 Task: For heading Use Comic Sans MS with violet colour & bold.  font size for heading20,  'Change the font style of data to'EB Garamond and font size to 12,  Change the alignment of both headline & data to Align left In the sheet  auditingSalesByCountry
Action: Mouse moved to (73, 128)
Screenshot: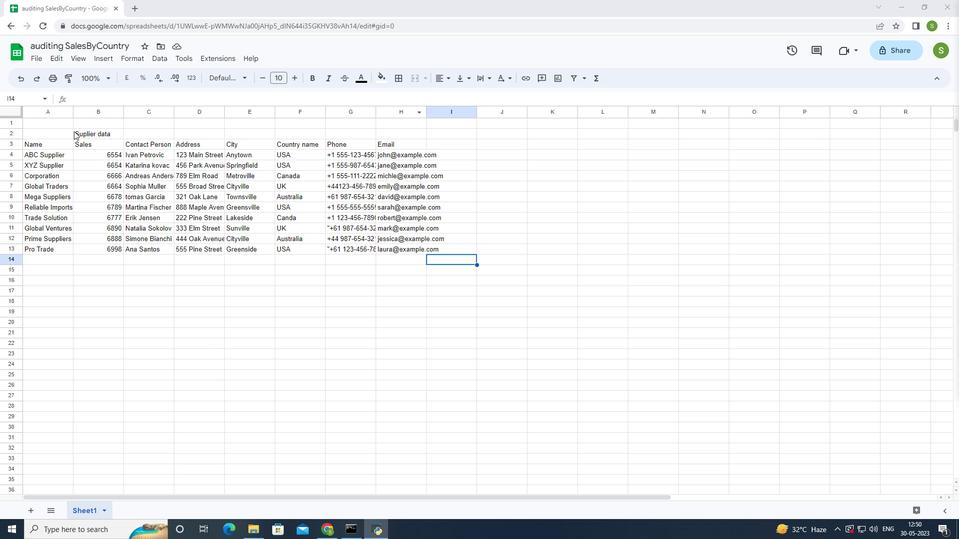 
Action: Mouse pressed left at (73, 128)
Screenshot: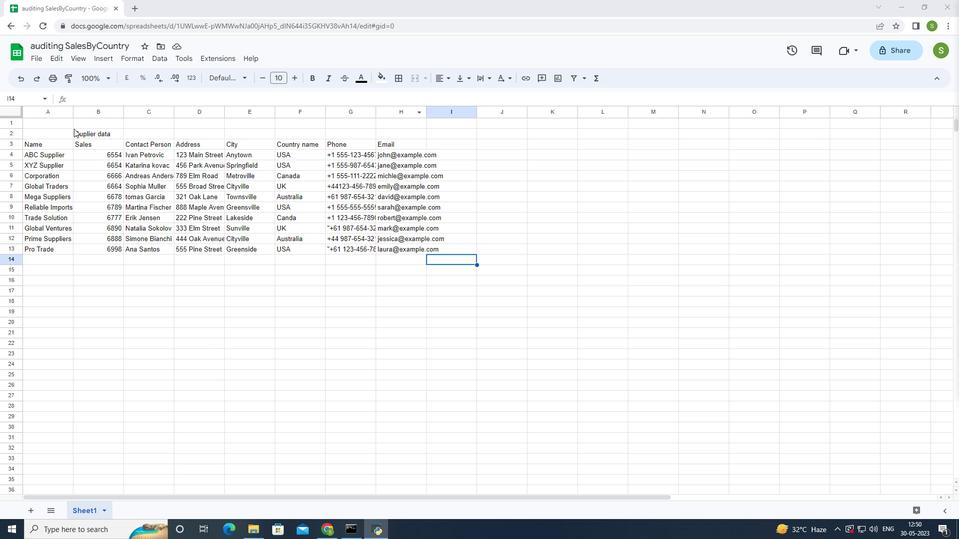 
Action: Mouse moved to (213, 76)
Screenshot: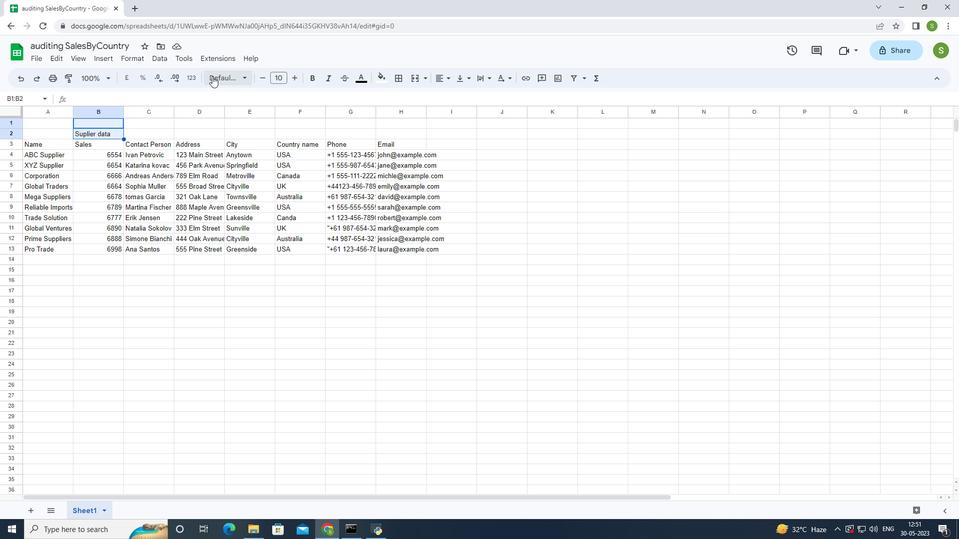 
Action: Mouse pressed left at (213, 76)
Screenshot: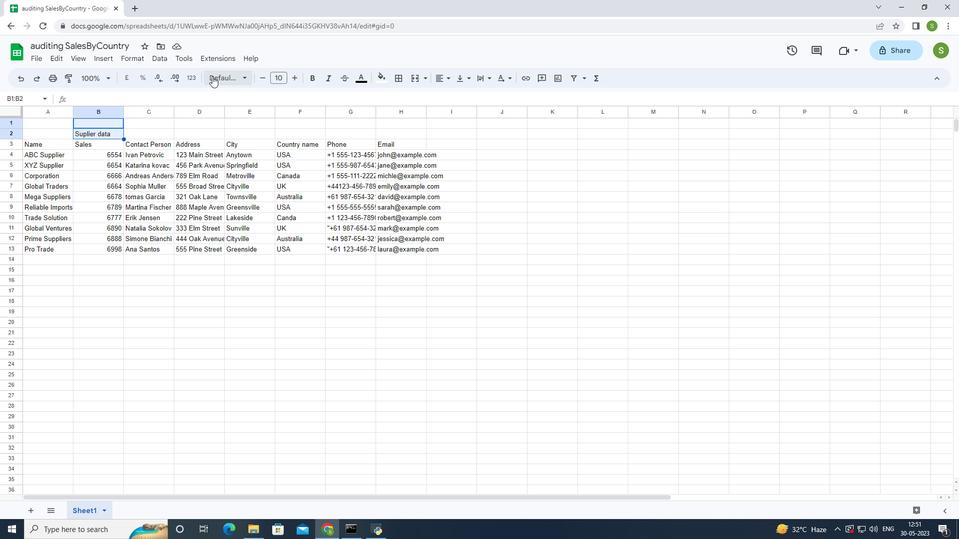 
Action: Mouse moved to (236, 101)
Screenshot: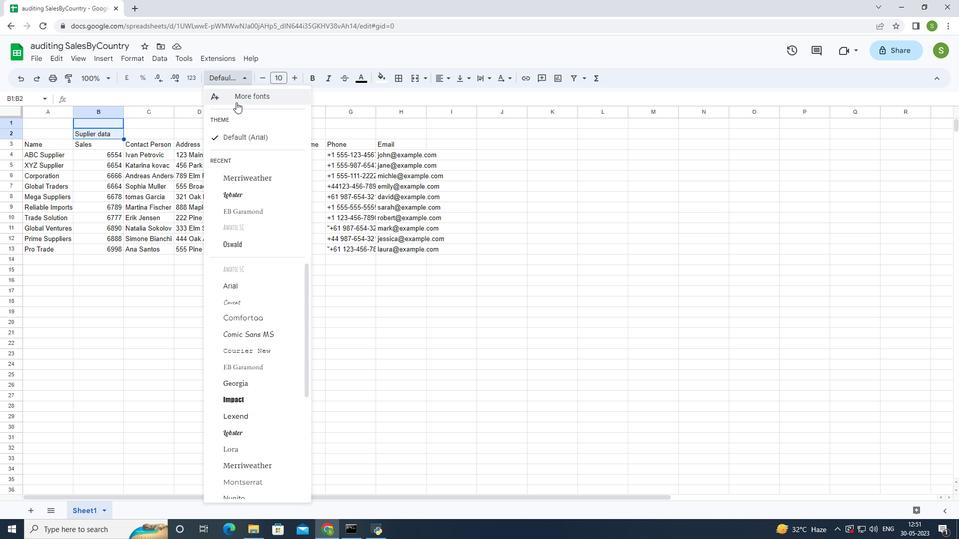 
Action: Mouse pressed left at (236, 101)
Screenshot: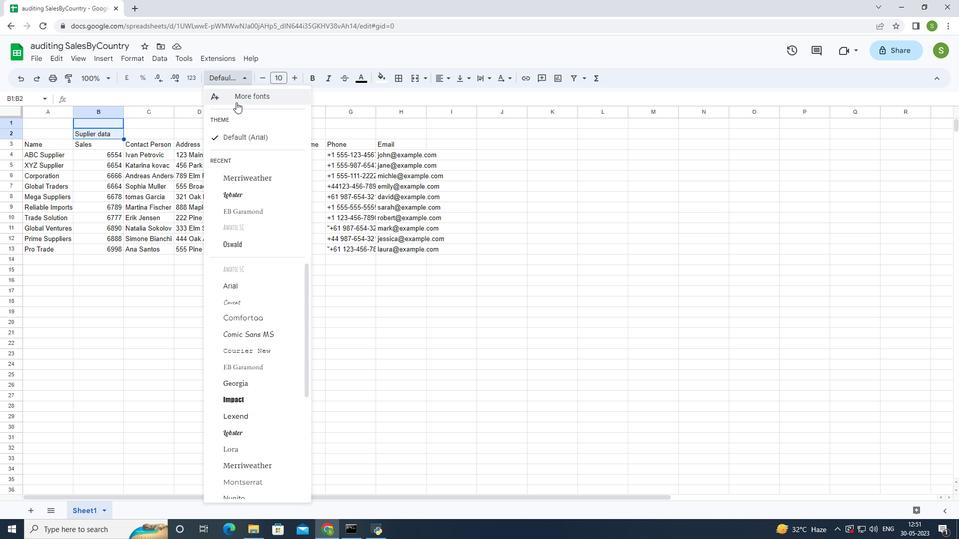 
Action: Mouse moved to (328, 164)
Screenshot: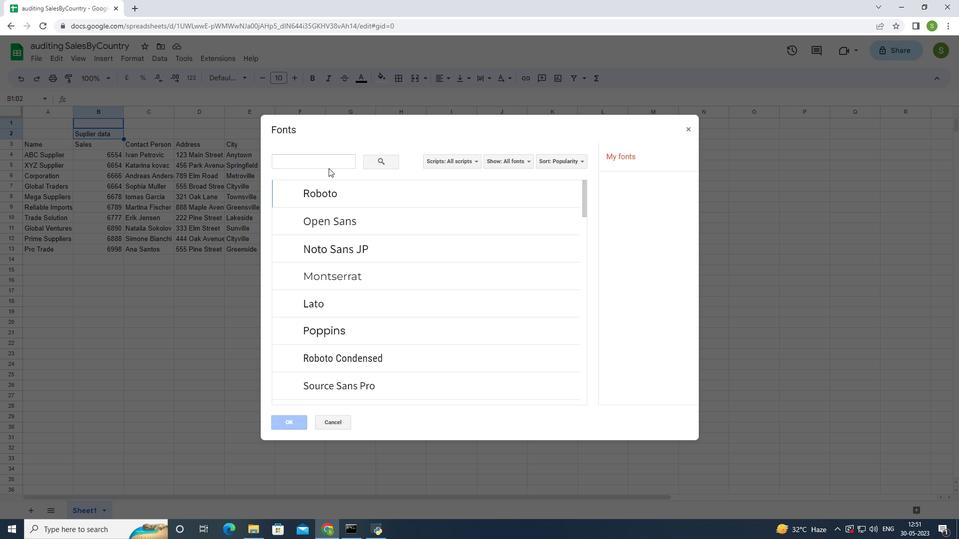 
Action: Mouse pressed left at (328, 164)
Screenshot: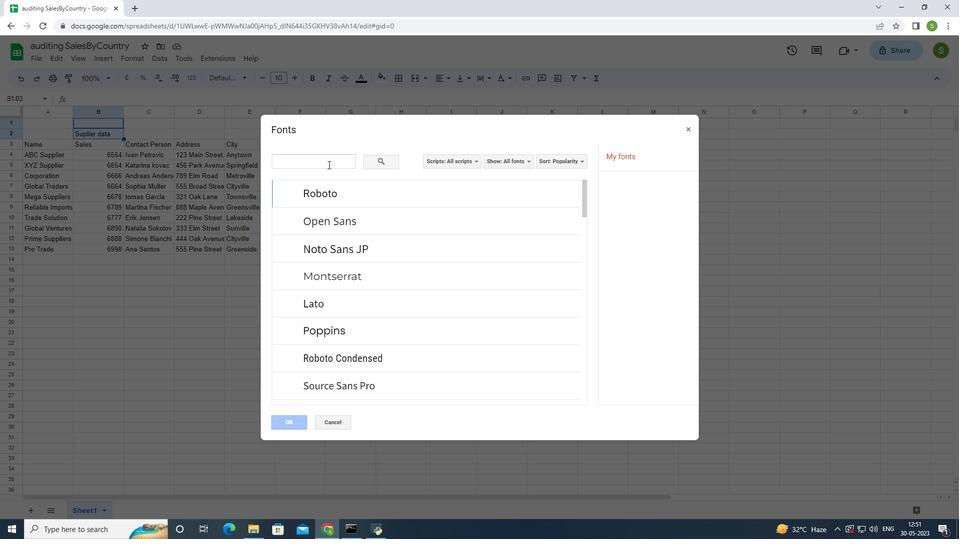 
Action: Mouse moved to (473, 178)
Screenshot: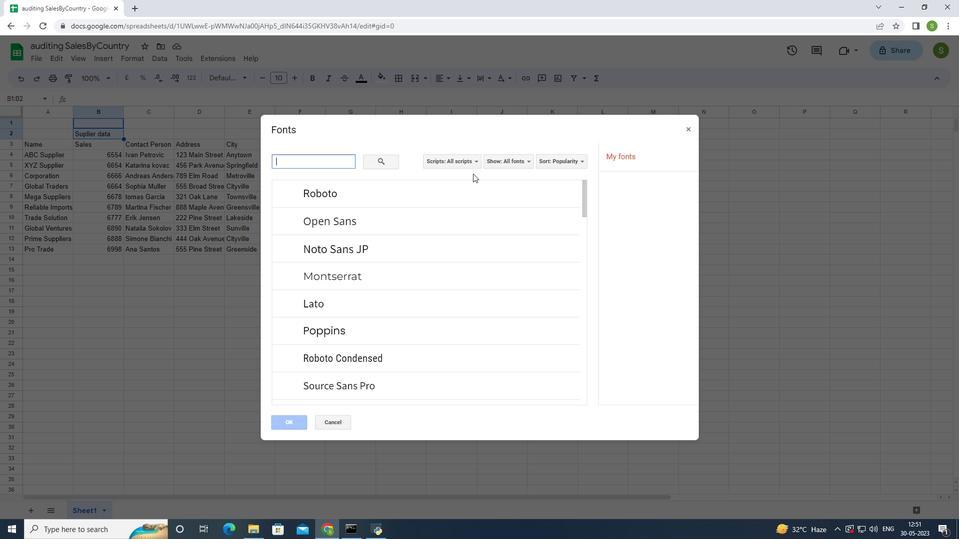 
Action: Key pressed <Key.shift>C
Screenshot: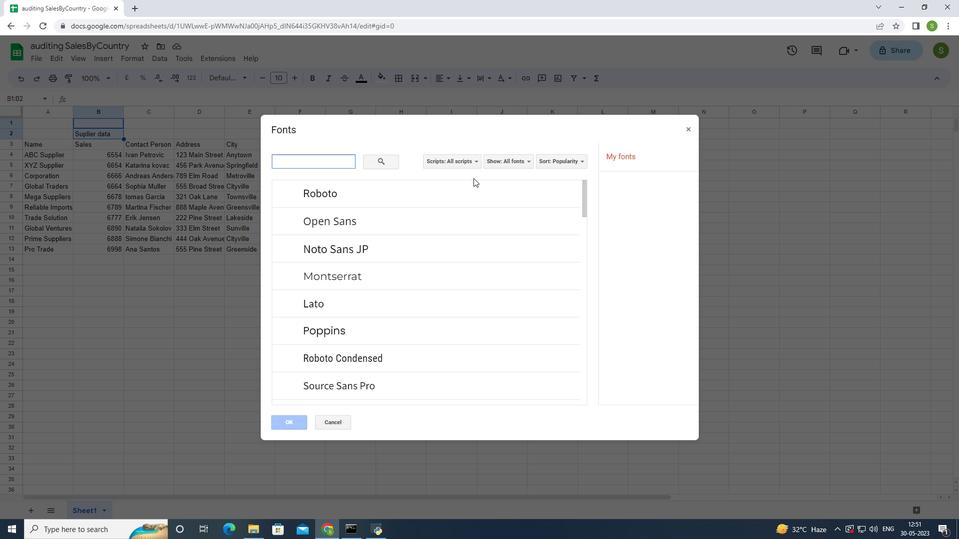 
Action: Mouse moved to (474, 178)
Screenshot: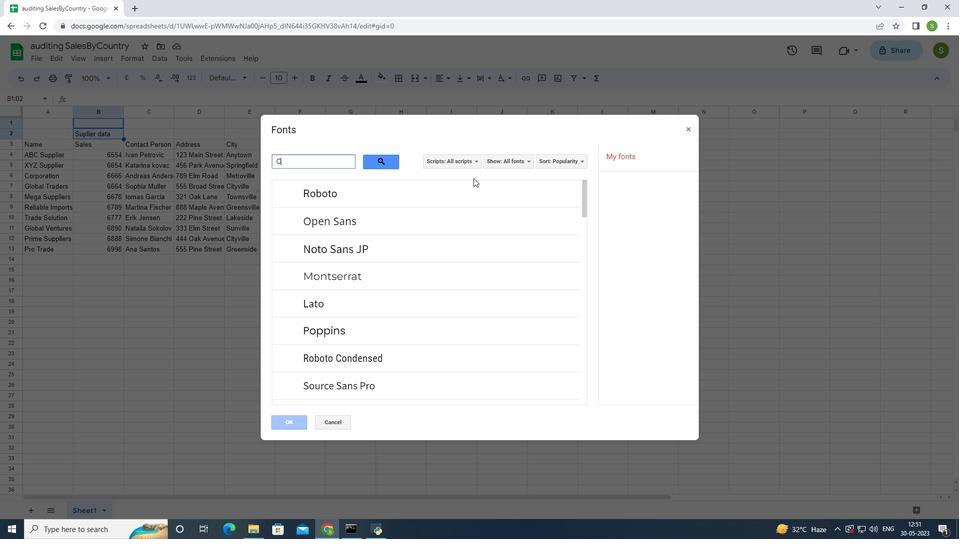 
Action: Key pressed omic<Key.space><Key.shift>S
Screenshot: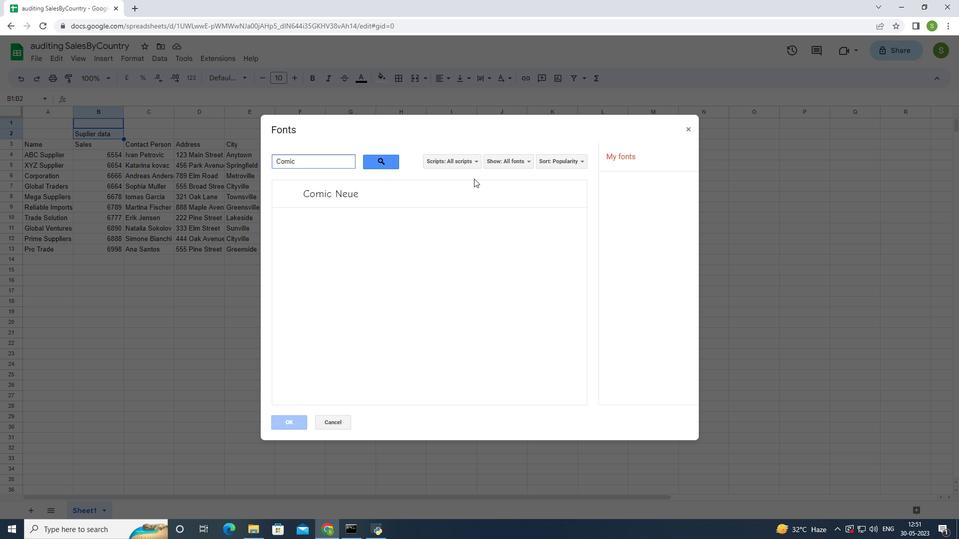 
Action: Mouse moved to (474, 178)
Screenshot: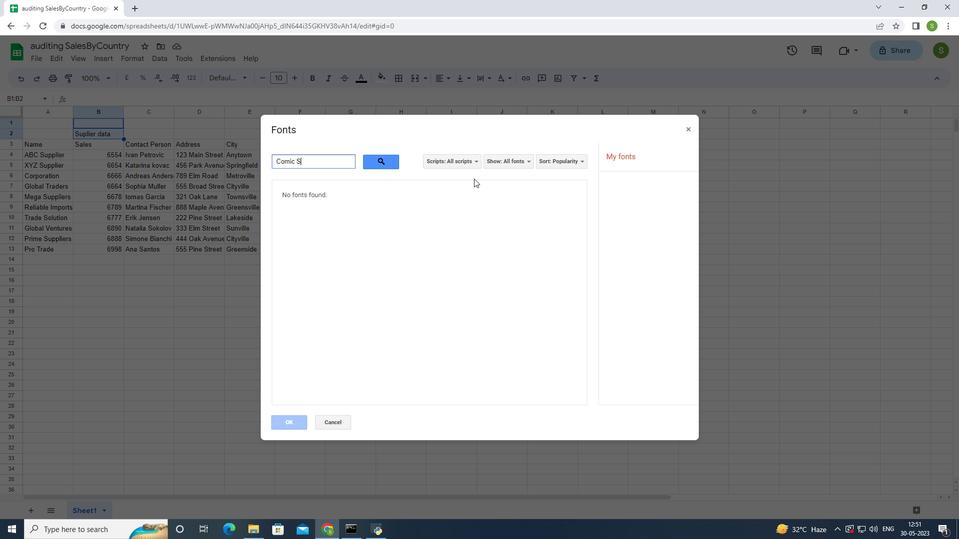
Action: Key pressed ans<Key.space><Key.shift>Ms
Screenshot: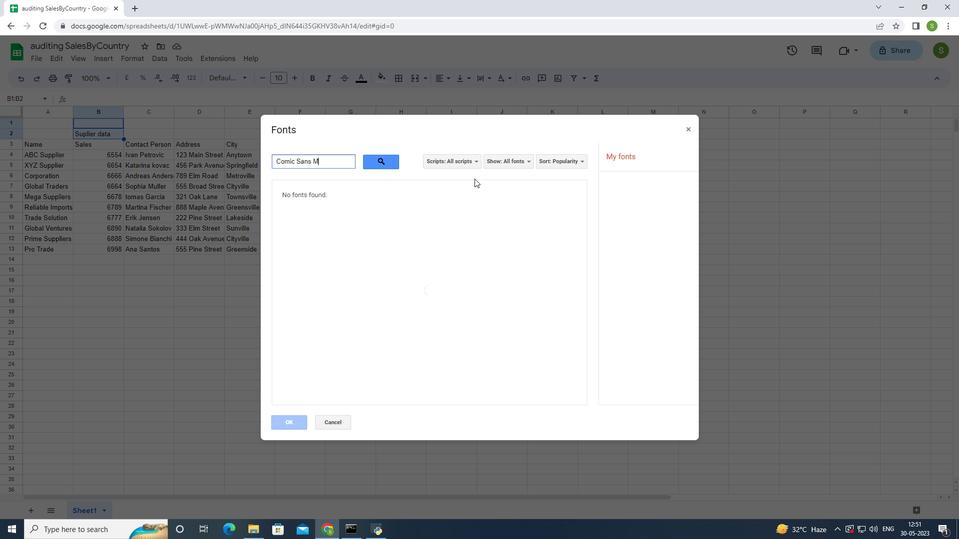 
Action: Mouse moved to (475, 179)
Screenshot: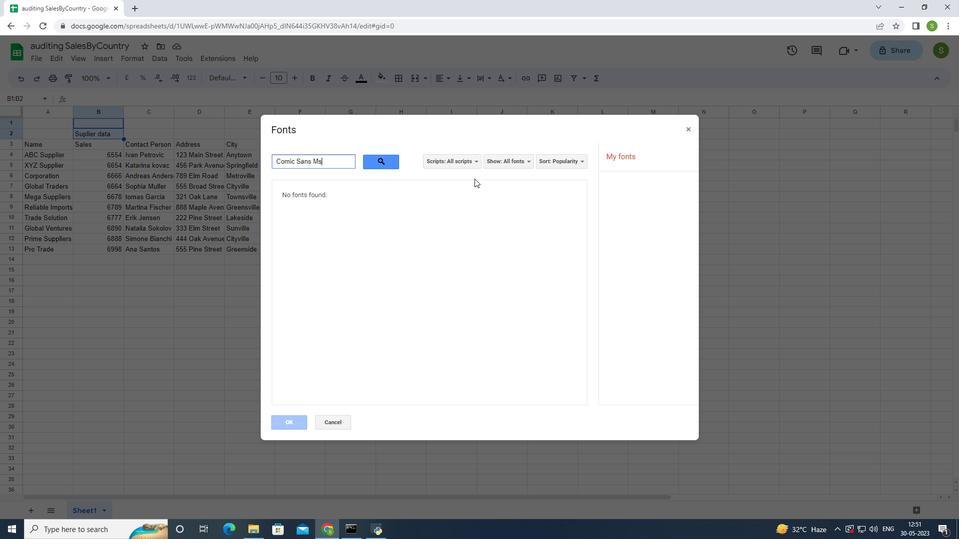 
Action: Key pressed <Key.enter>
Screenshot: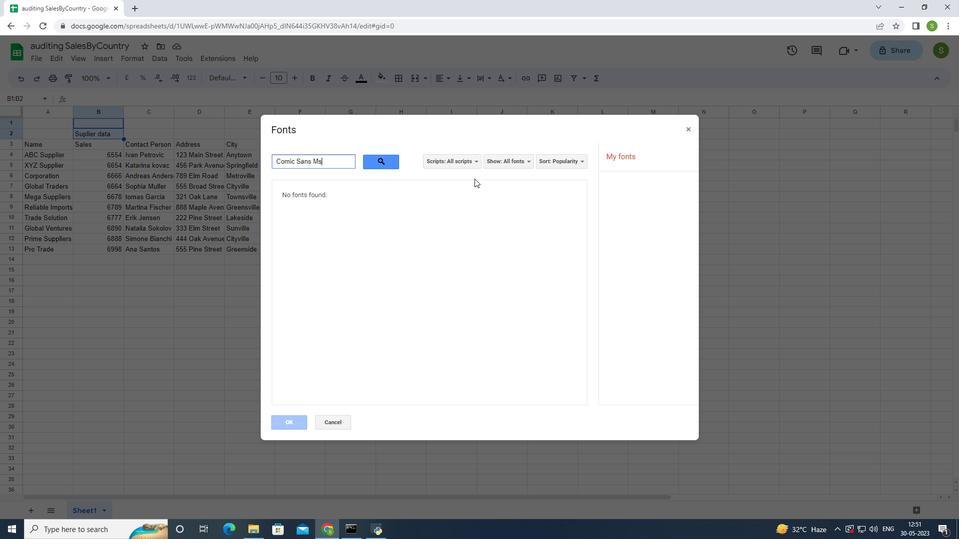 
Action: Mouse moved to (388, 160)
Screenshot: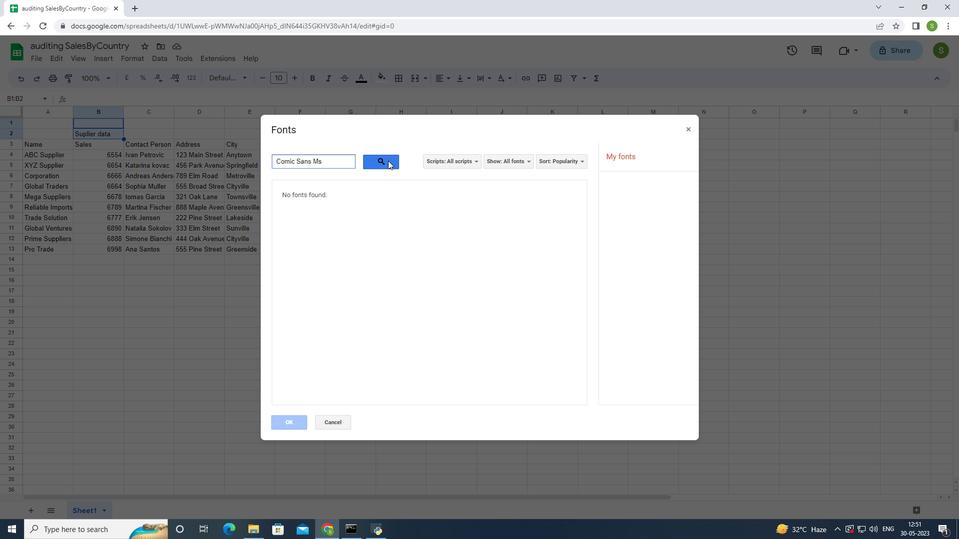 
Action: Mouse pressed left at (388, 160)
Screenshot: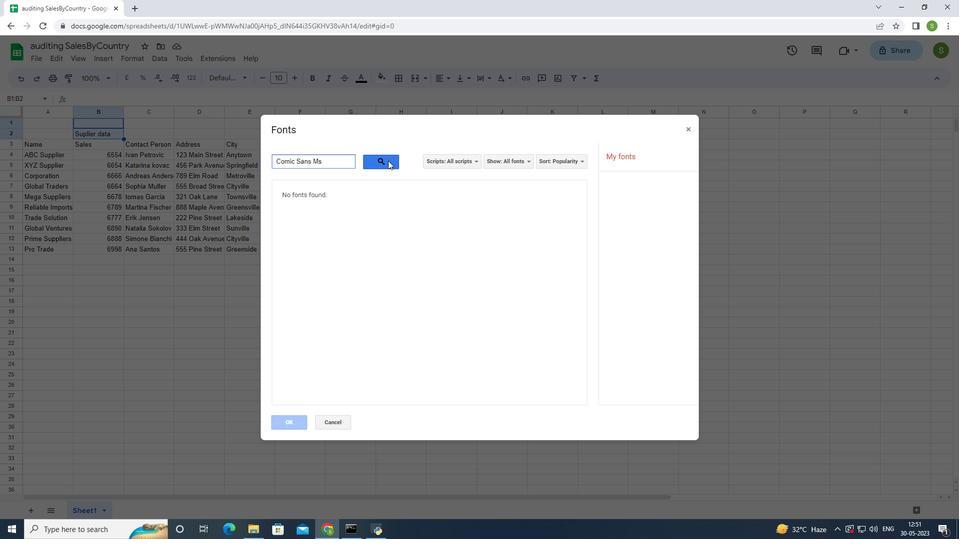 
Action: Mouse moved to (692, 129)
Screenshot: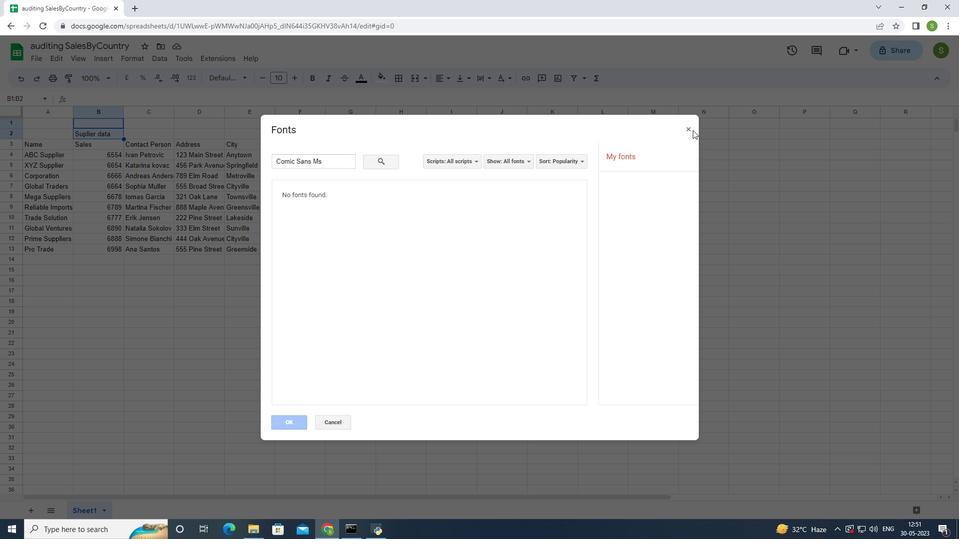 
Action: Mouse pressed left at (692, 129)
Screenshot: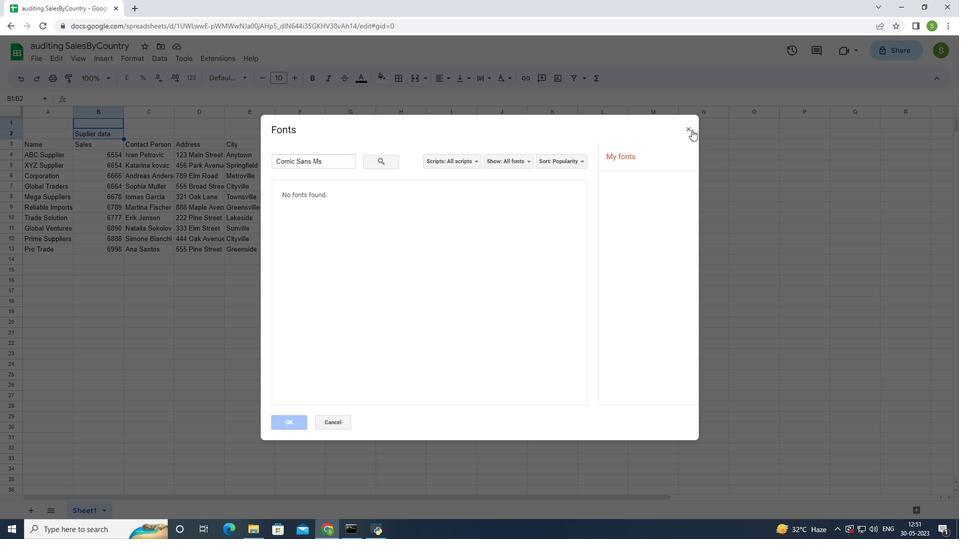 
Action: Mouse moved to (363, 76)
Screenshot: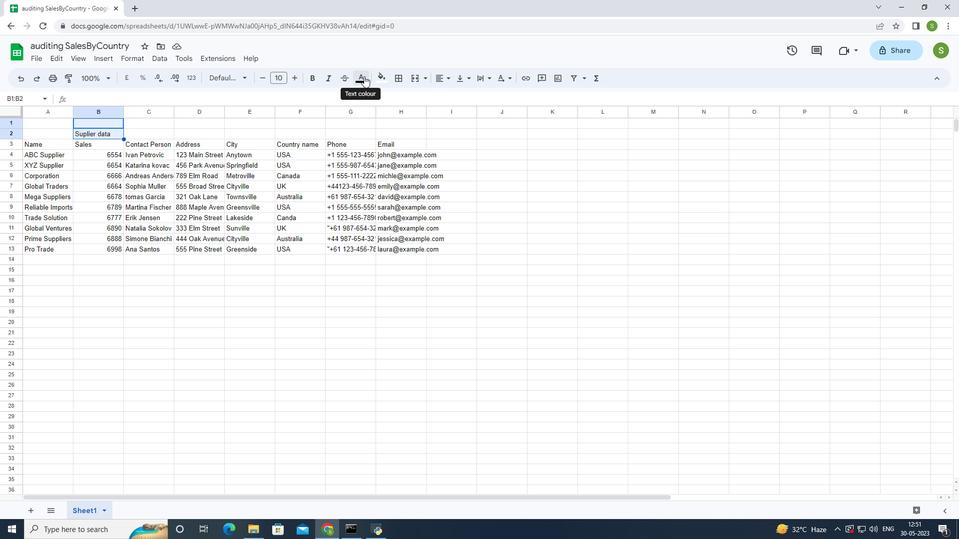 
Action: Mouse pressed left at (363, 76)
Screenshot: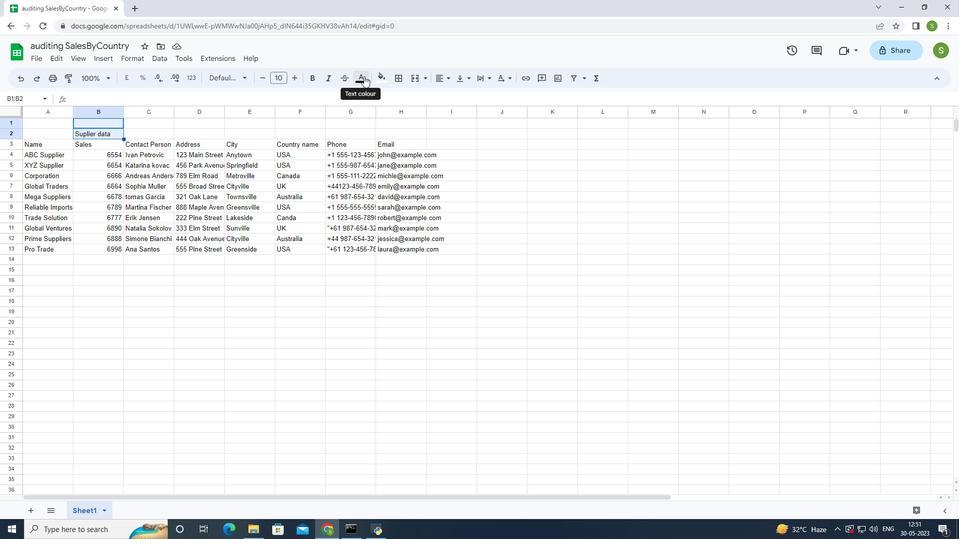 
Action: Mouse moved to (449, 125)
Screenshot: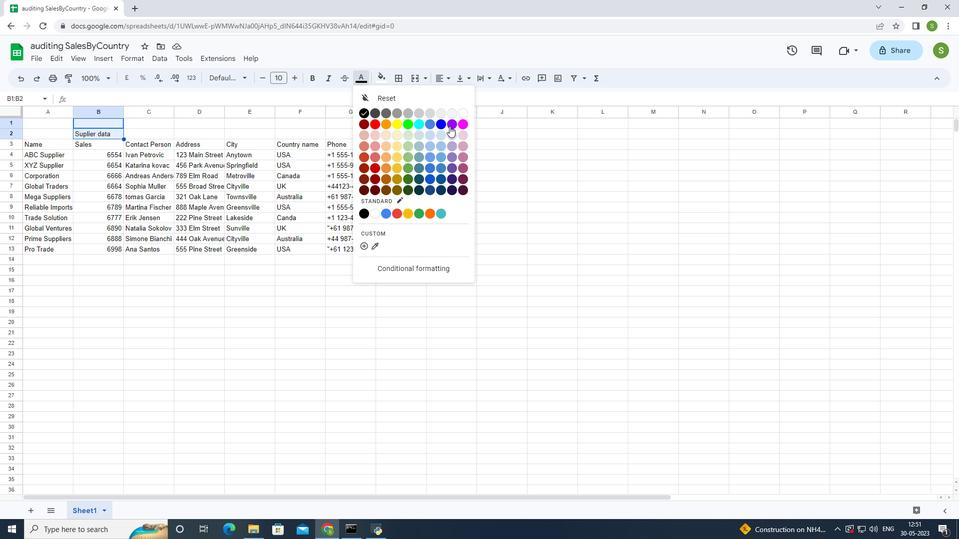 
Action: Mouse pressed left at (449, 125)
Screenshot: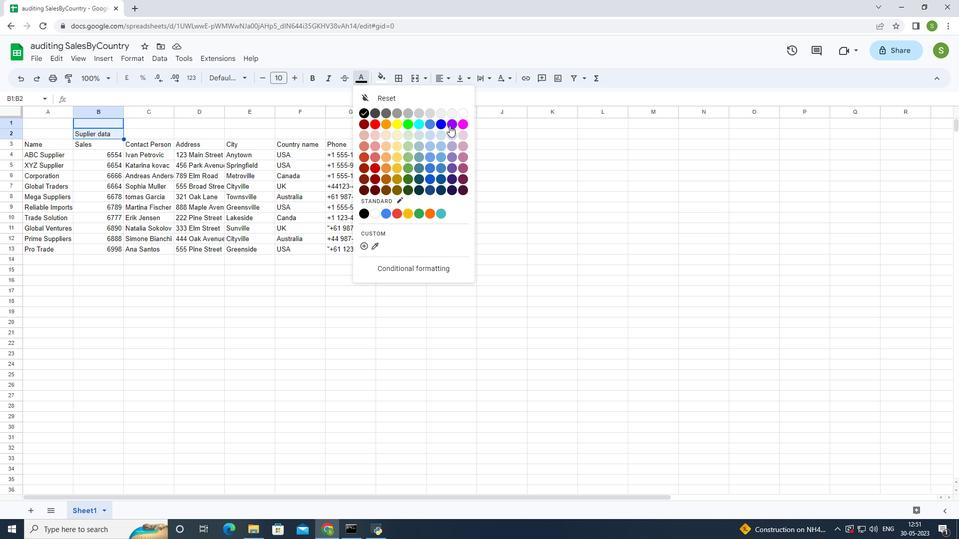 
Action: Mouse moved to (314, 82)
Screenshot: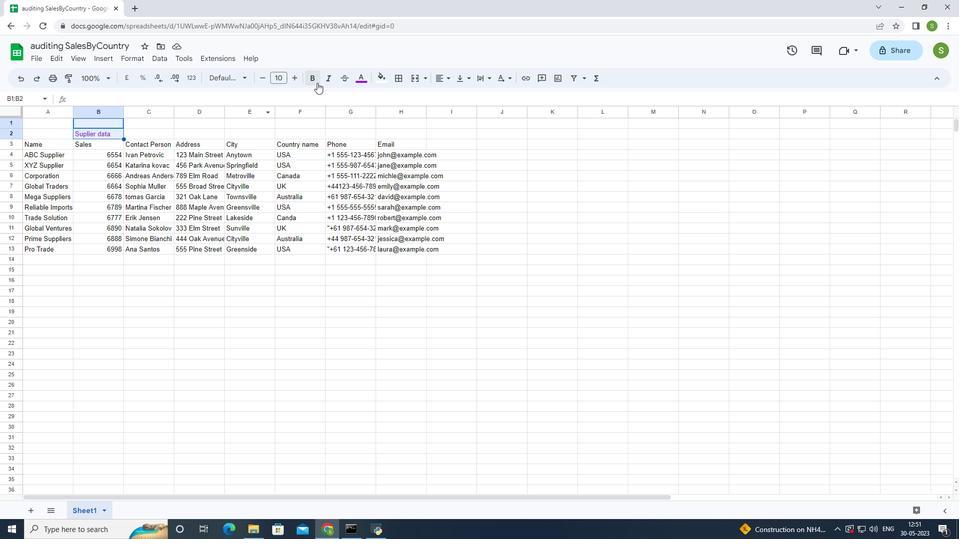 
Action: Mouse pressed left at (314, 82)
Screenshot: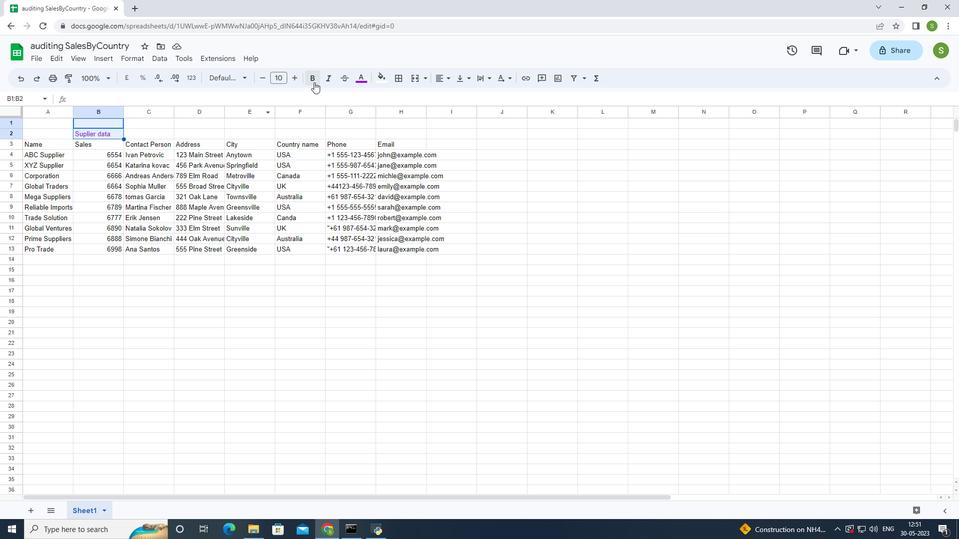 
Action: Mouse moved to (298, 78)
Screenshot: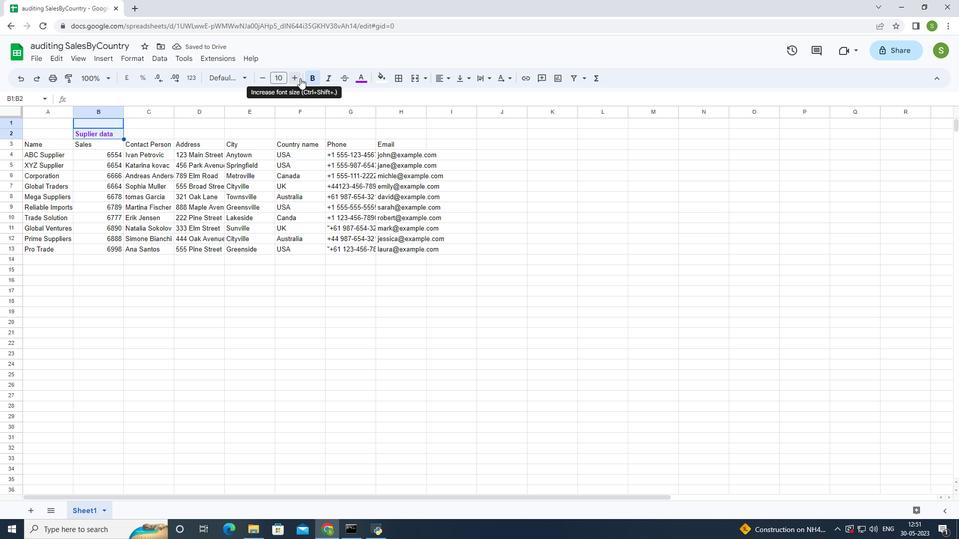 
Action: Mouse pressed left at (298, 78)
Screenshot: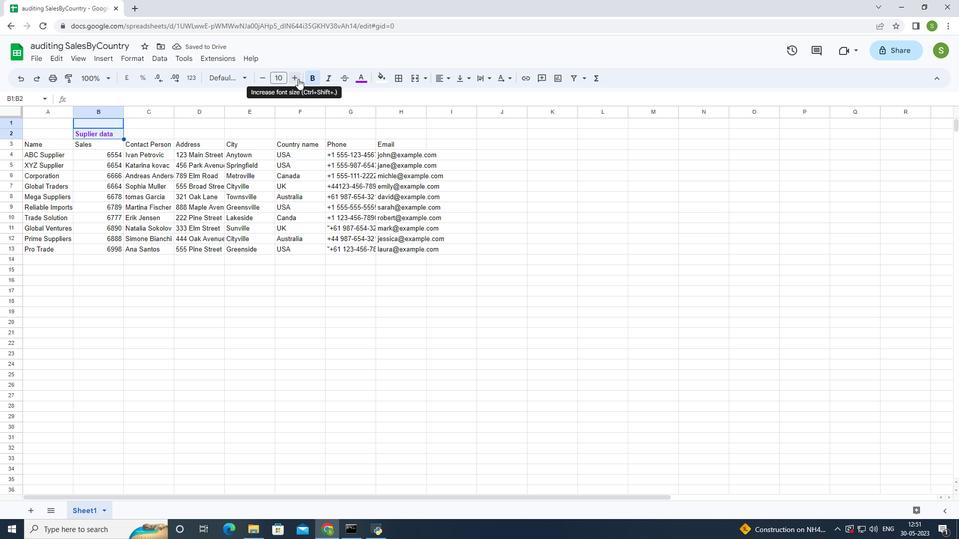 
Action: Mouse pressed left at (298, 78)
Screenshot: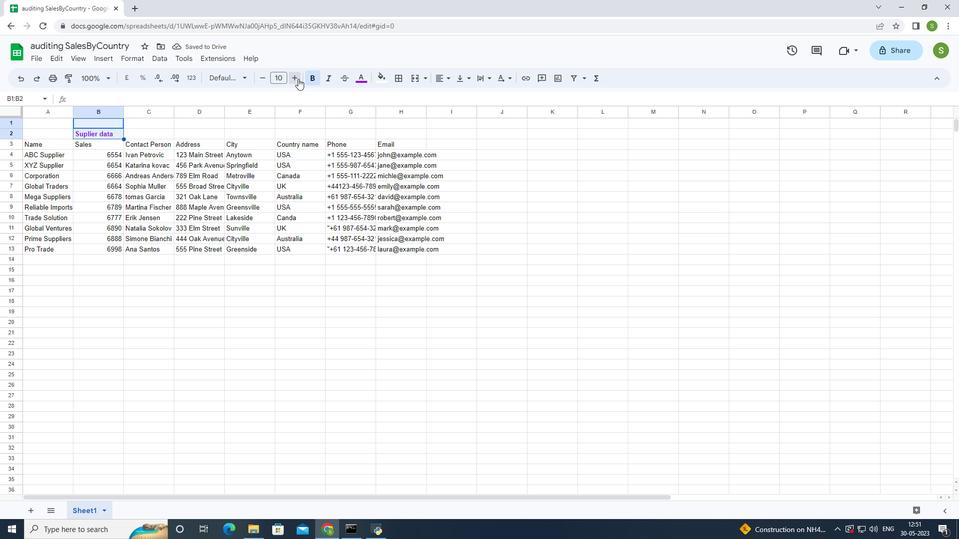 
Action: Mouse pressed left at (298, 78)
Screenshot: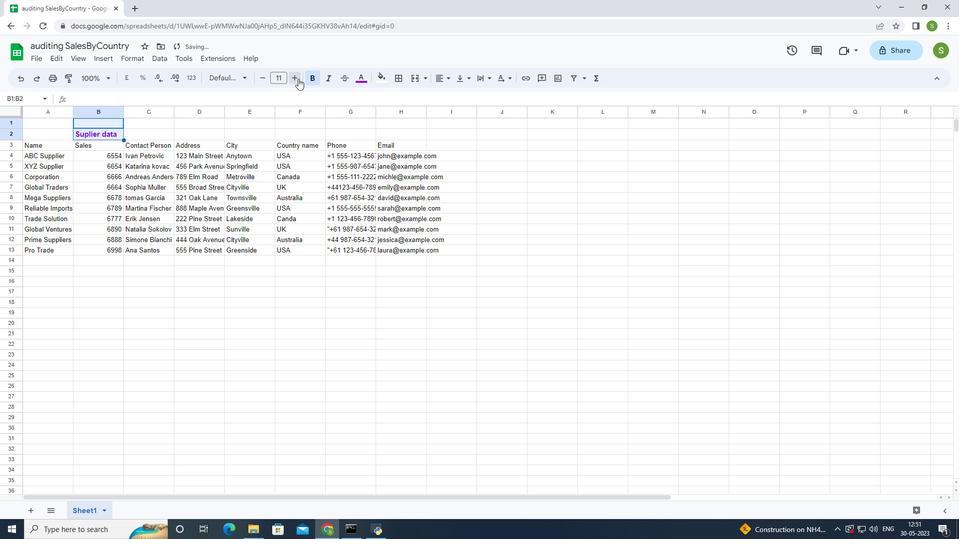 
Action: Mouse pressed left at (298, 78)
Screenshot: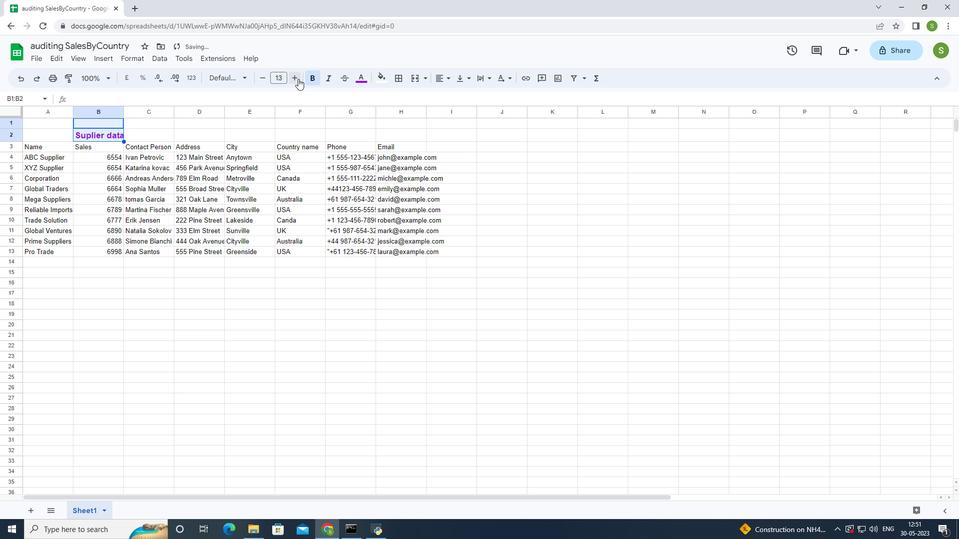 
Action: Mouse pressed left at (298, 78)
Screenshot: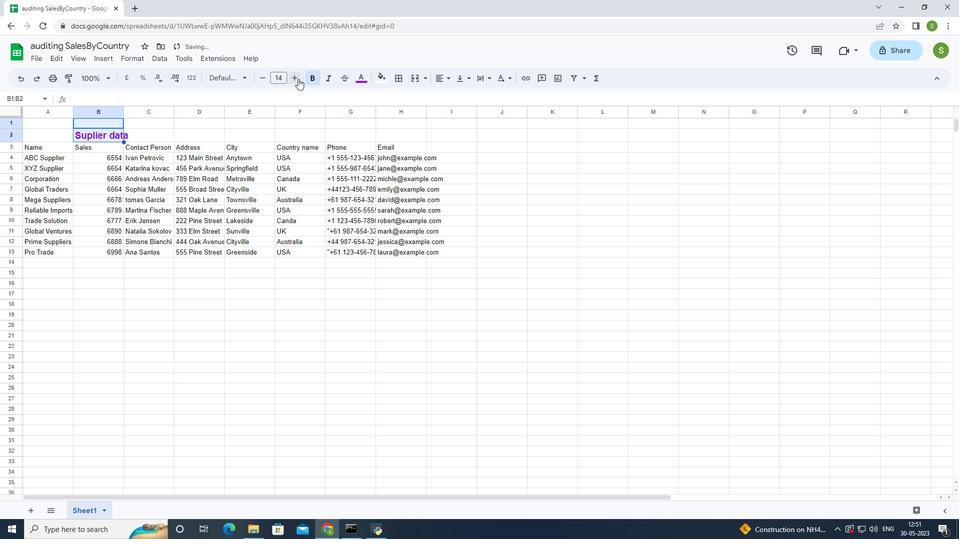 
Action: Mouse pressed left at (298, 78)
Screenshot: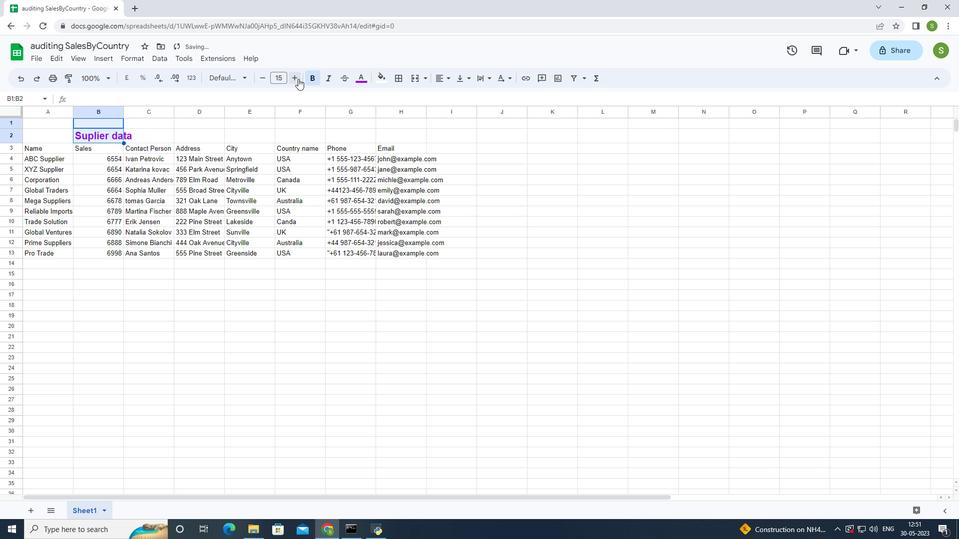 
Action: Mouse pressed left at (298, 78)
Screenshot: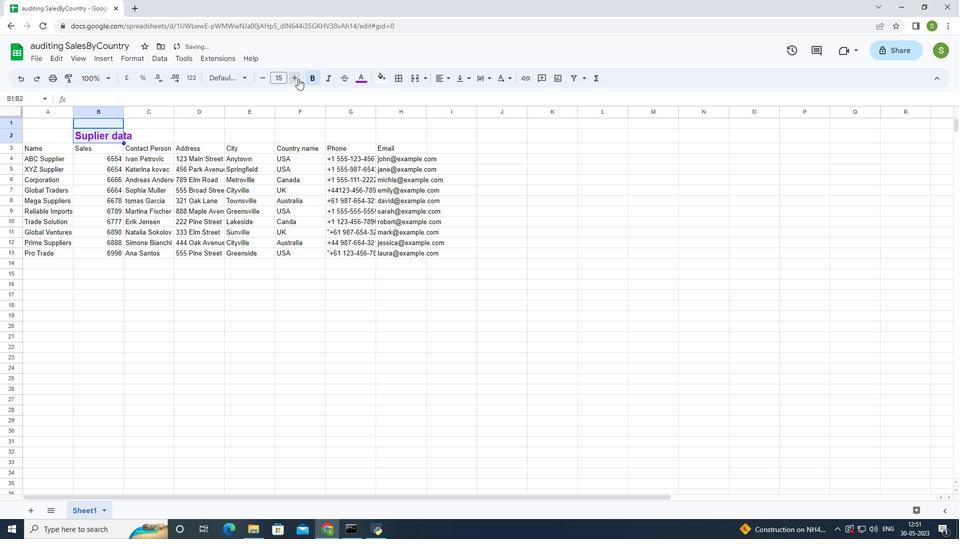 
Action: Mouse pressed left at (298, 78)
Screenshot: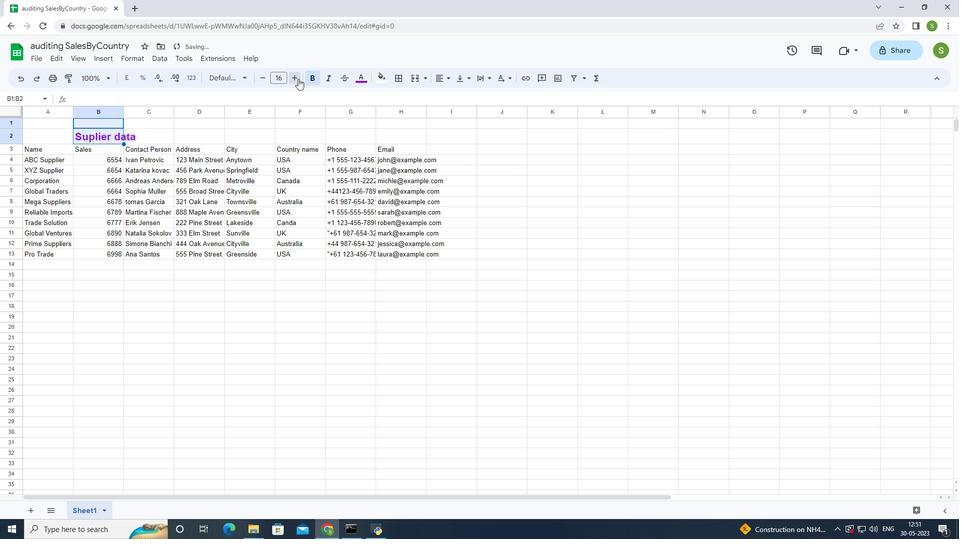 
Action: Mouse pressed left at (298, 78)
Screenshot: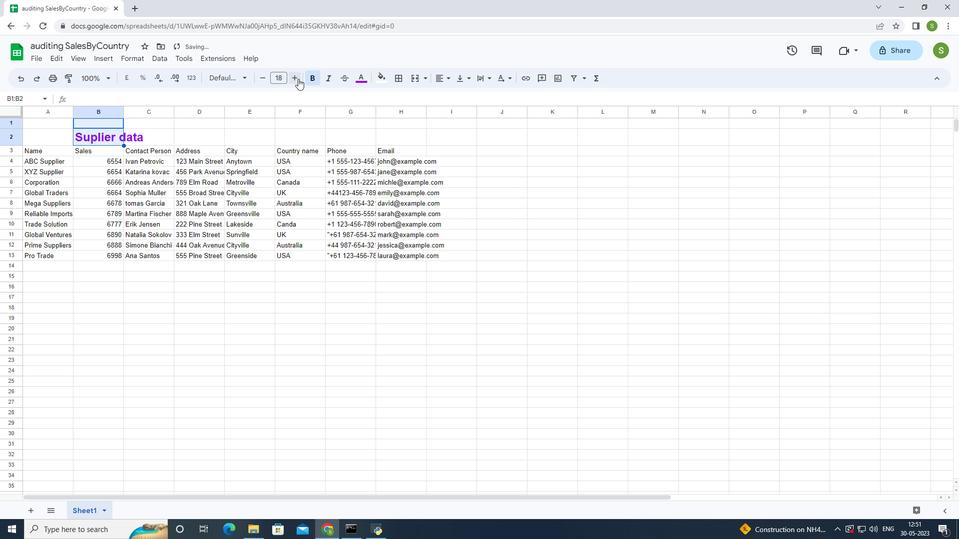 
Action: Mouse pressed left at (298, 78)
Screenshot: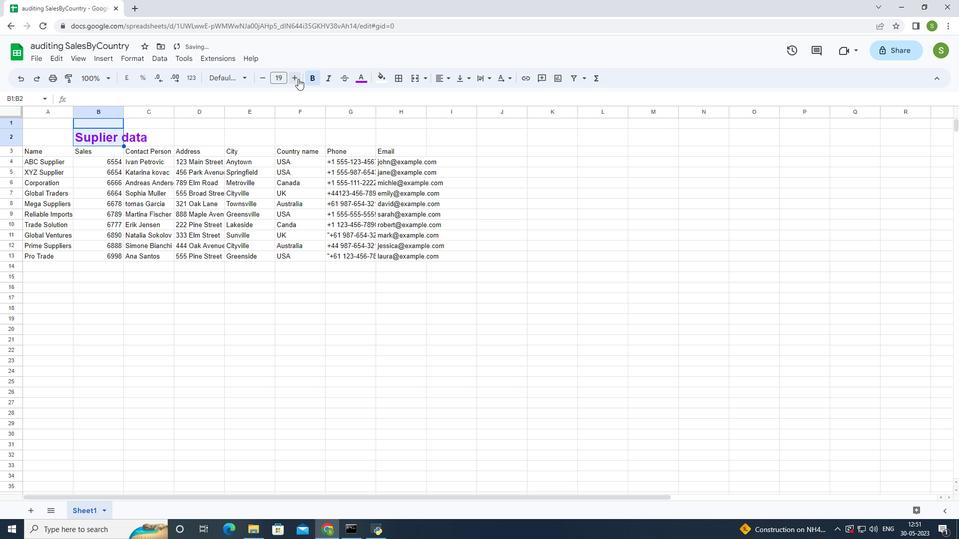 
Action: Mouse moved to (25, 149)
Screenshot: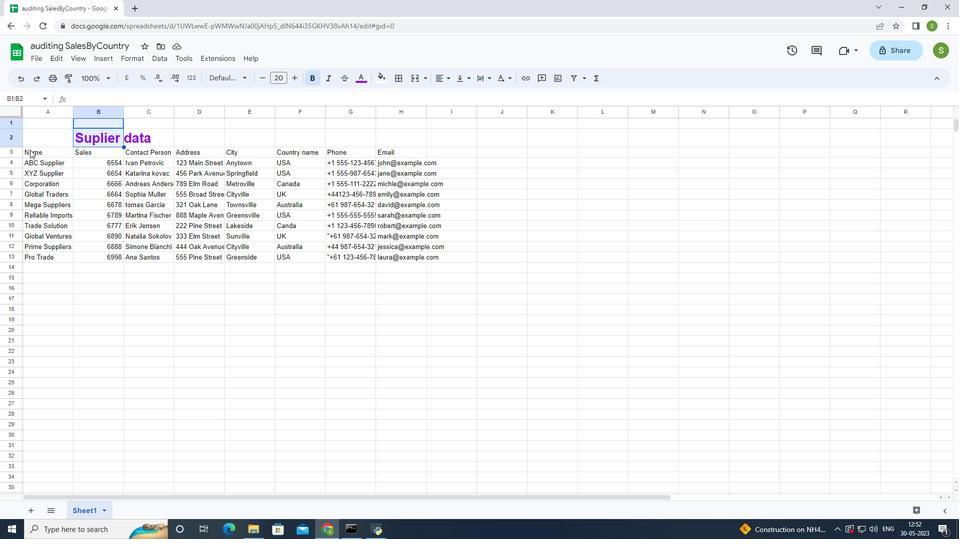 
Action: Mouse pressed left at (25, 149)
Screenshot: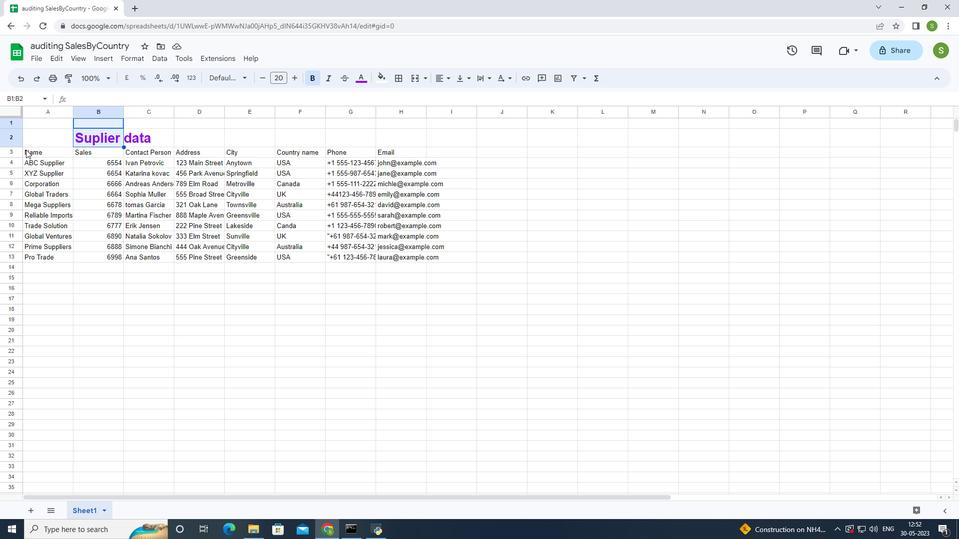 
Action: Mouse moved to (222, 75)
Screenshot: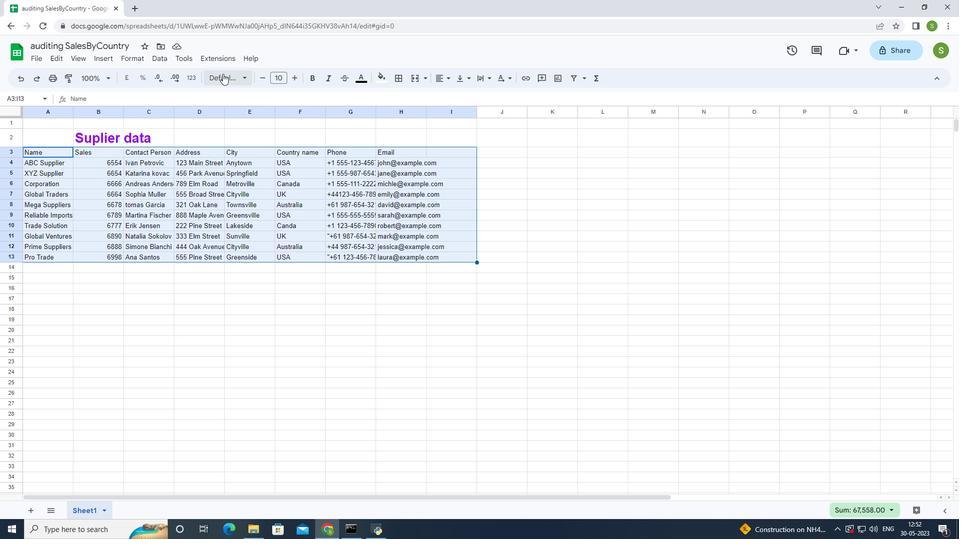 
Action: Mouse pressed left at (222, 75)
Screenshot: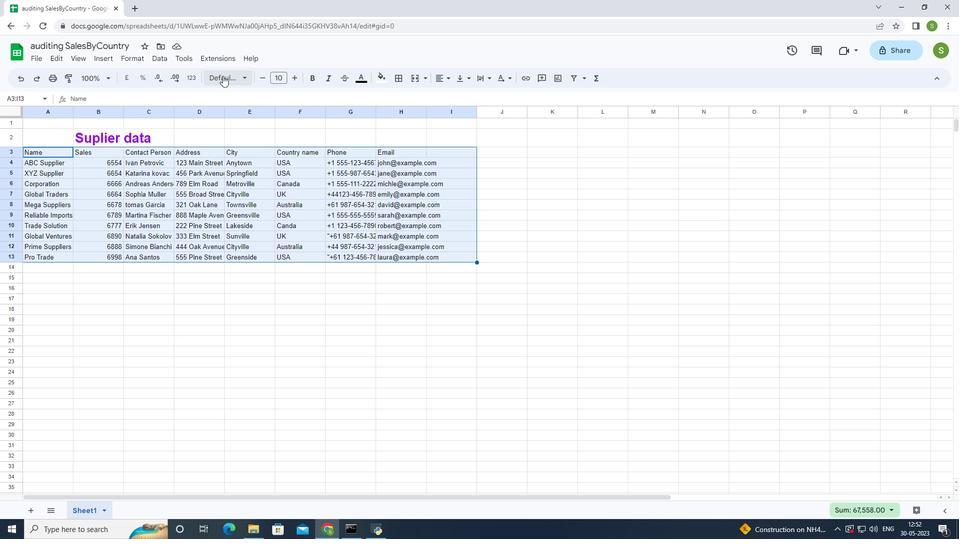 
Action: Mouse moved to (252, 100)
Screenshot: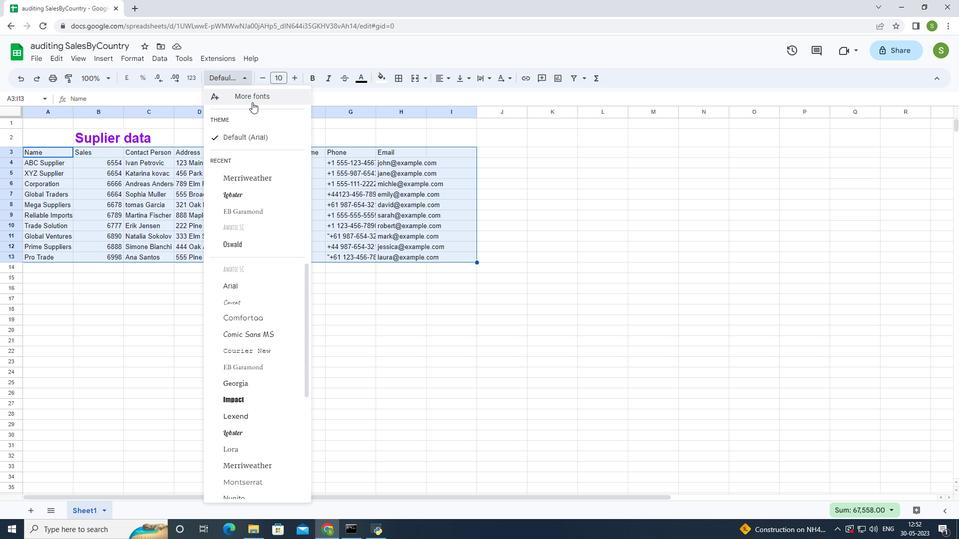 
Action: Mouse pressed left at (252, 100)
Screenshot: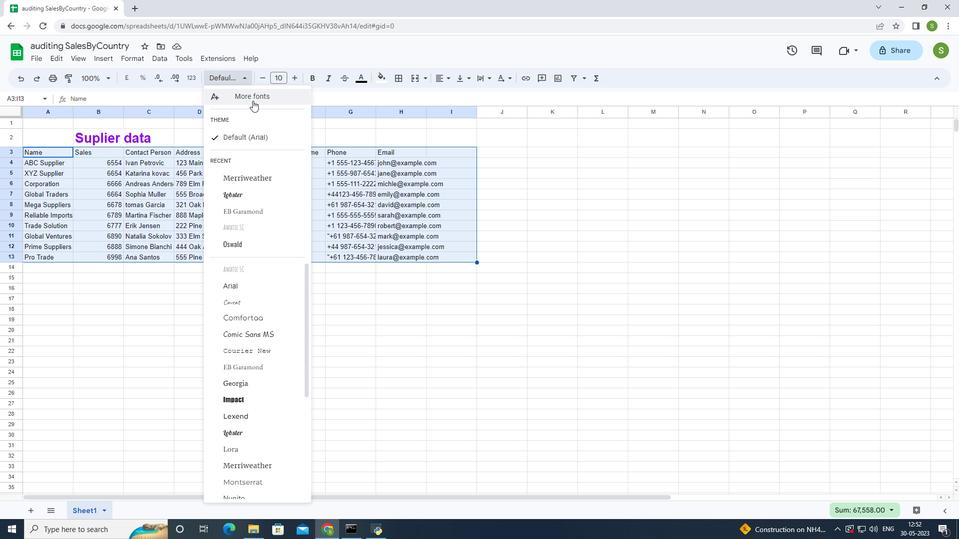 
Action: Mouse moved to (332, 160)
Screenshot: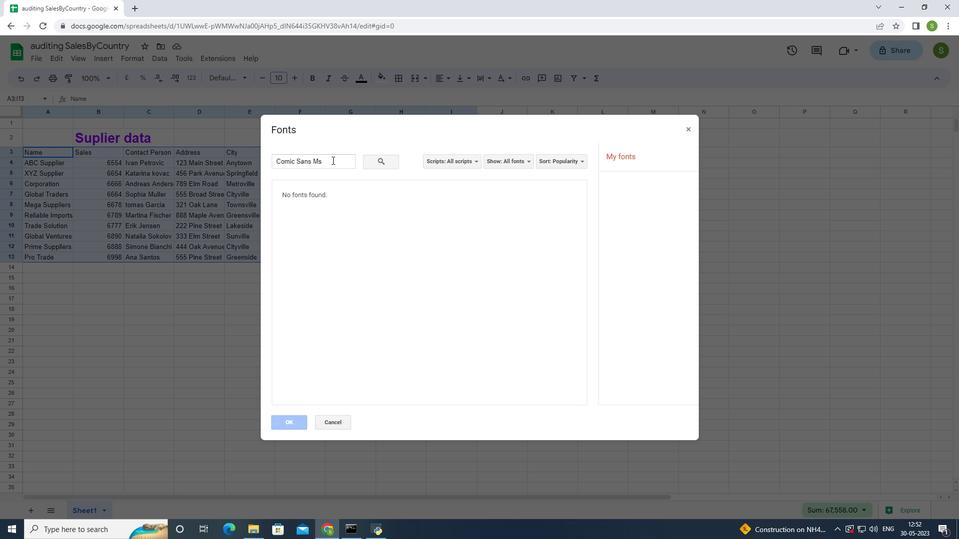 
Action: Mouse pressed left at (332, 160)
Screenshot: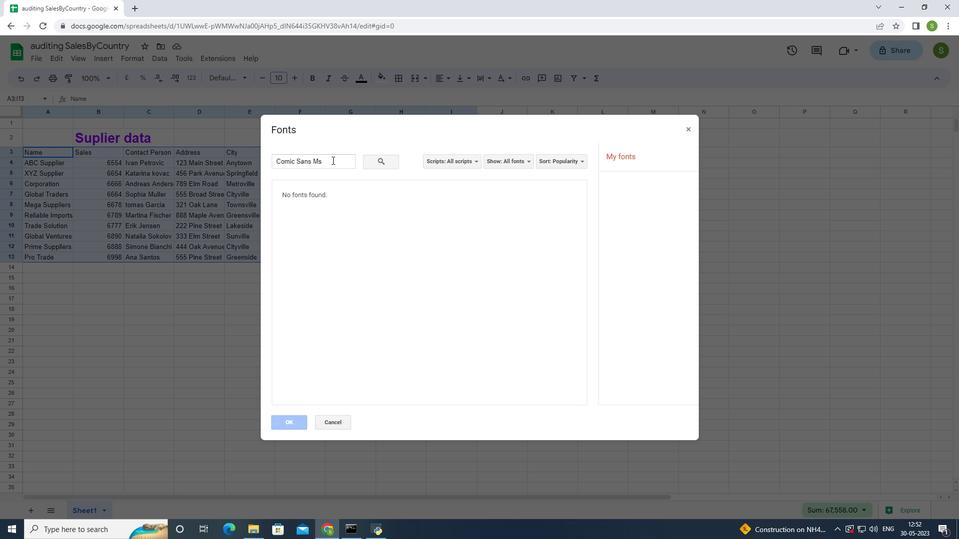 
Action: Mouse moved to (378, 171)
Screenshot: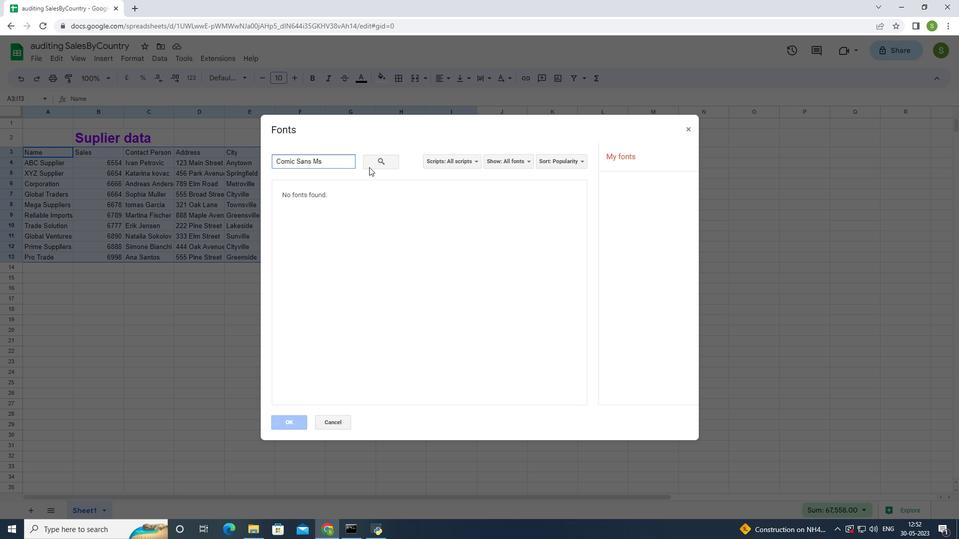 
Action: Key pressed <Key.backspace><Key.backspace><Key.backspace><Key.backspace><Key.backspace><Key.backspace><Key.backspace><Key.backspace><Key.backspace><Key.backspace><Key.backspace><Key.backspace><Key.backspace><Key.backspace><Key.backspace><Key.backspace><Key.backspace><Key.backspace><Key.backspace><Key.backspace><Key.backspace><Key.shift>E<Key.shift>B<Key.space><Key.shift>G
Screenshot: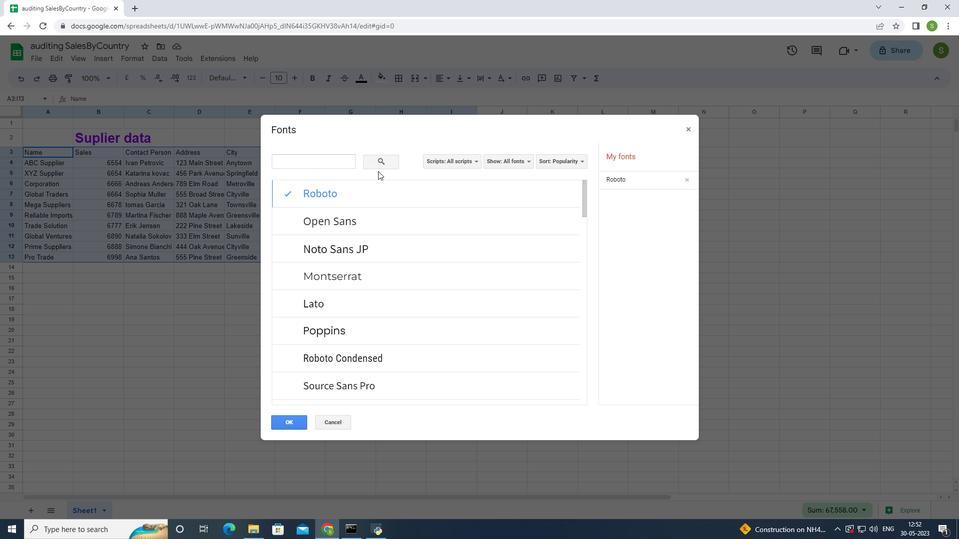 
Action: Mouse moved to (312, 158)
Screenshot: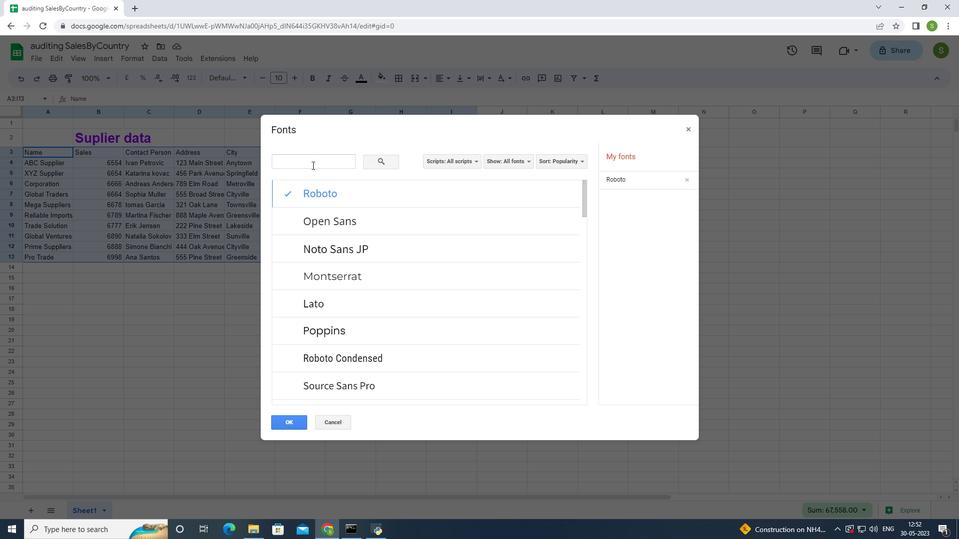 
Action: Mouse pressed left at (312, 158)
Screenshot: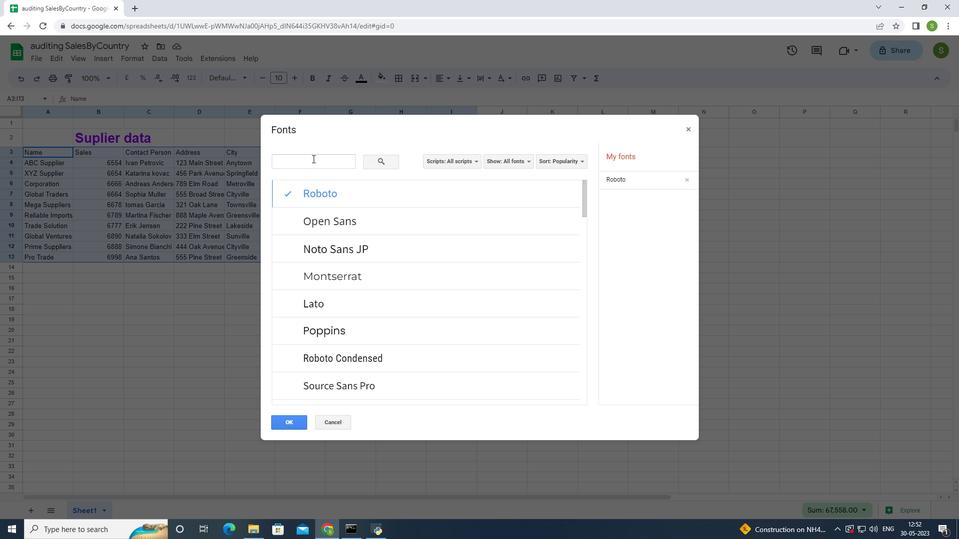 
Action: Key pressed <Key.shift><Key.shift><Key.shift>EB<Key.space>G
Screenshot: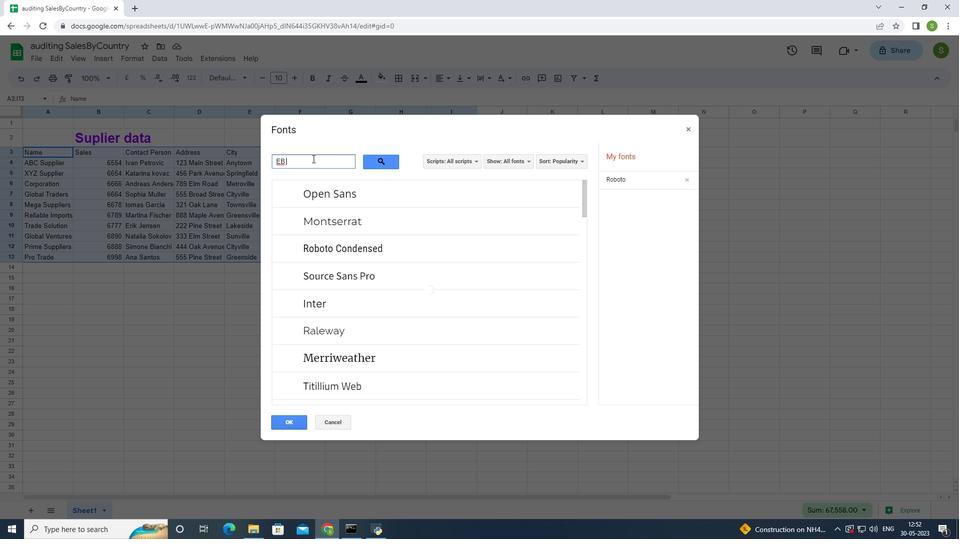 
Action: Mouse moved to (321, 194)
Screenshot: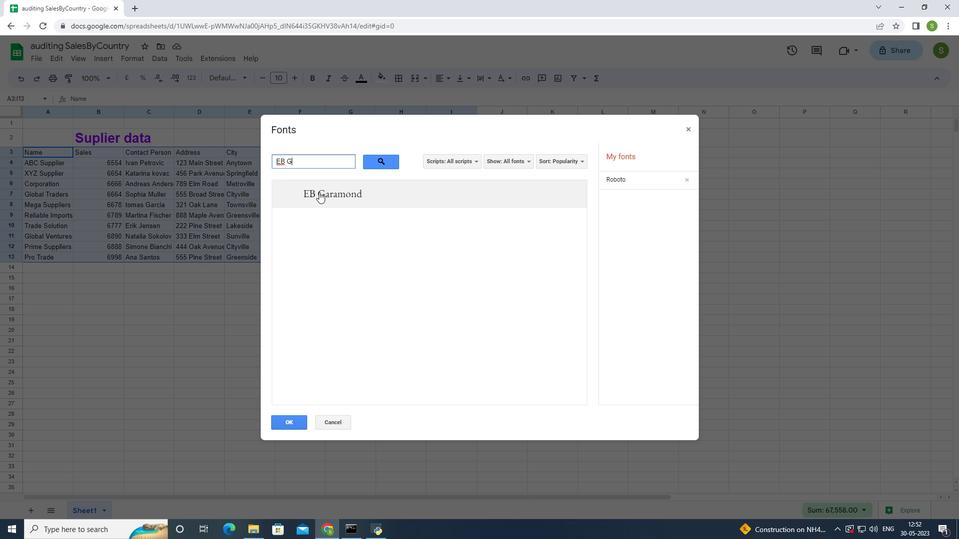 
Action: Mouse pressed left at (321, 194)
Screenshot: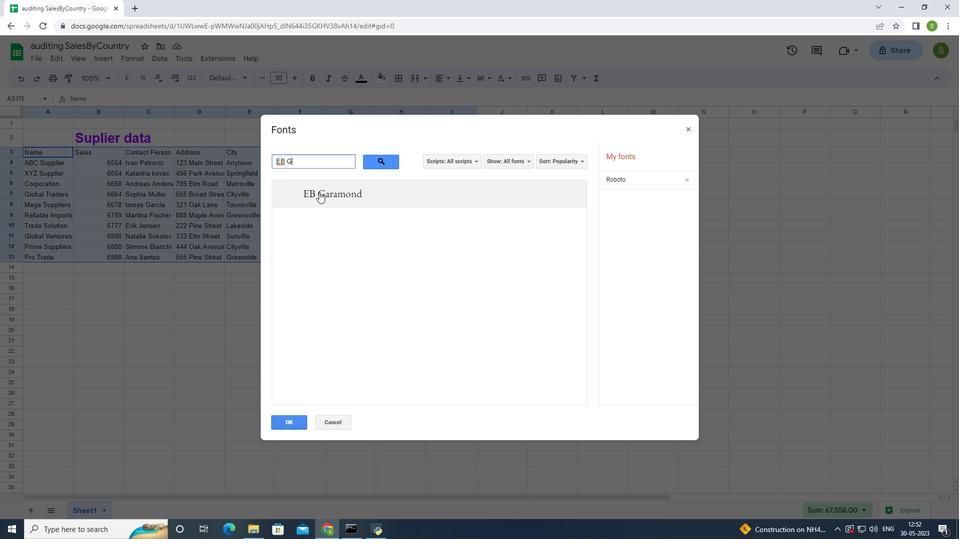 
Action: Mouse moved to (283, 426)
Screenshot: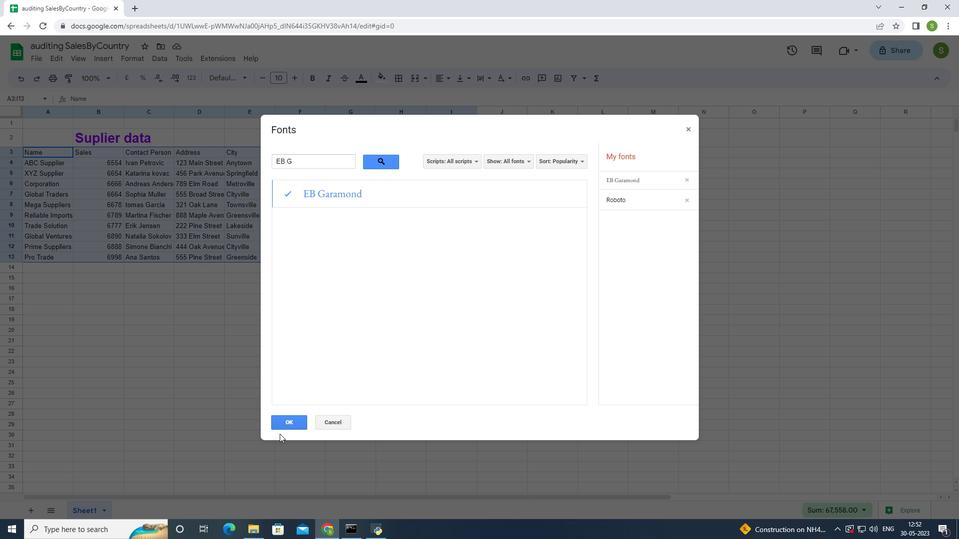 
Action: Mouse pressed left at (283, 426)
Screenshot: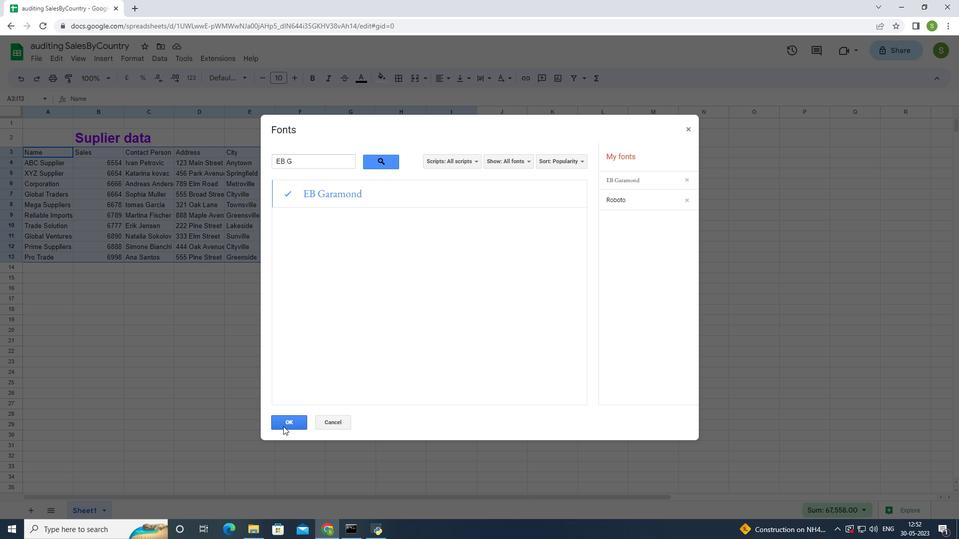 
Action: Mouse moved to (294, 75)
Screenshot: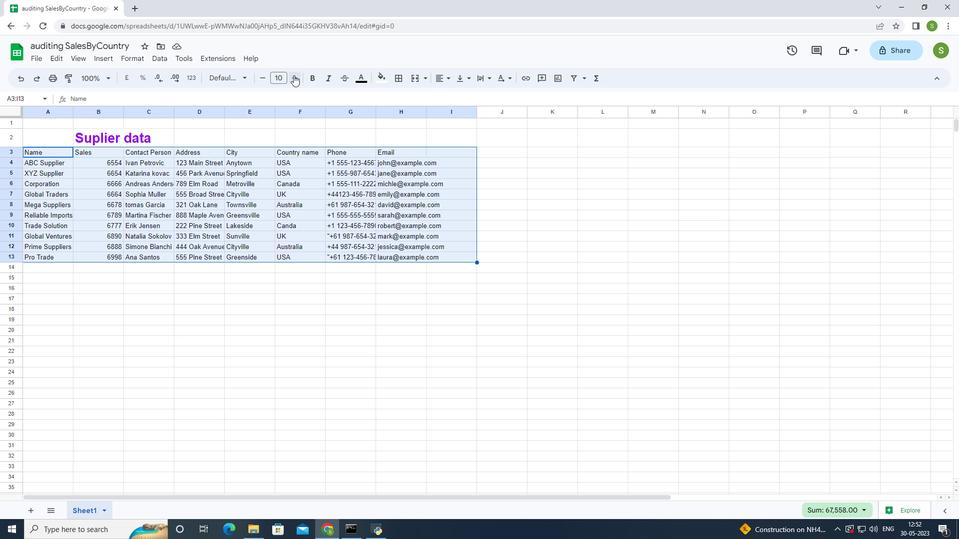 
Action: Mouse pressed left at (294, 75)
Screenshot: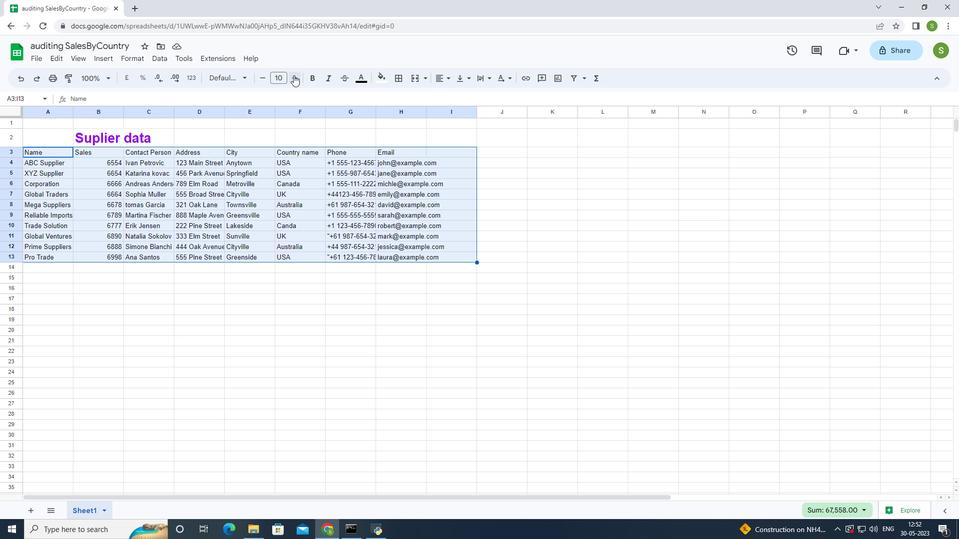 
Action: Mouse moved to (295, 75)
Screenshot: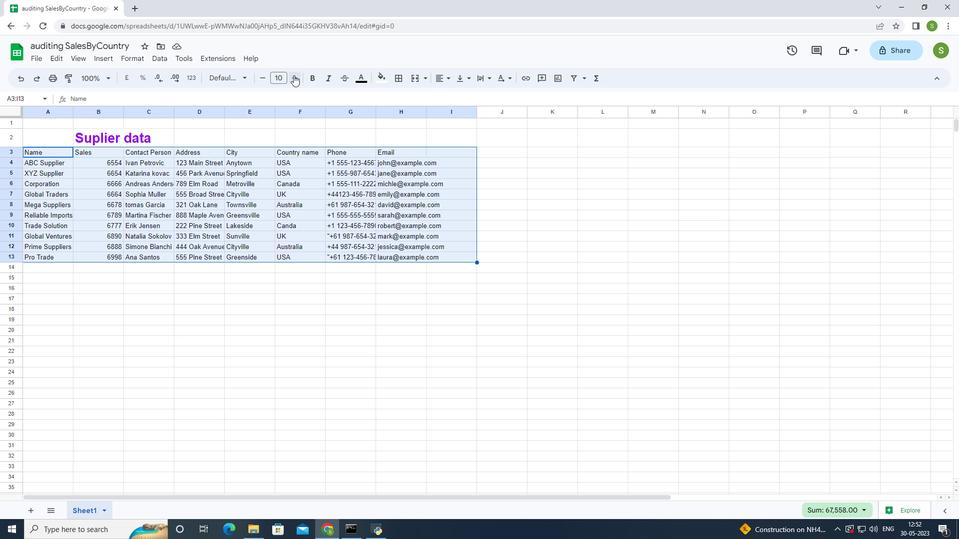 
Action: Mouse pressed left at (295, 75)
Screenshot: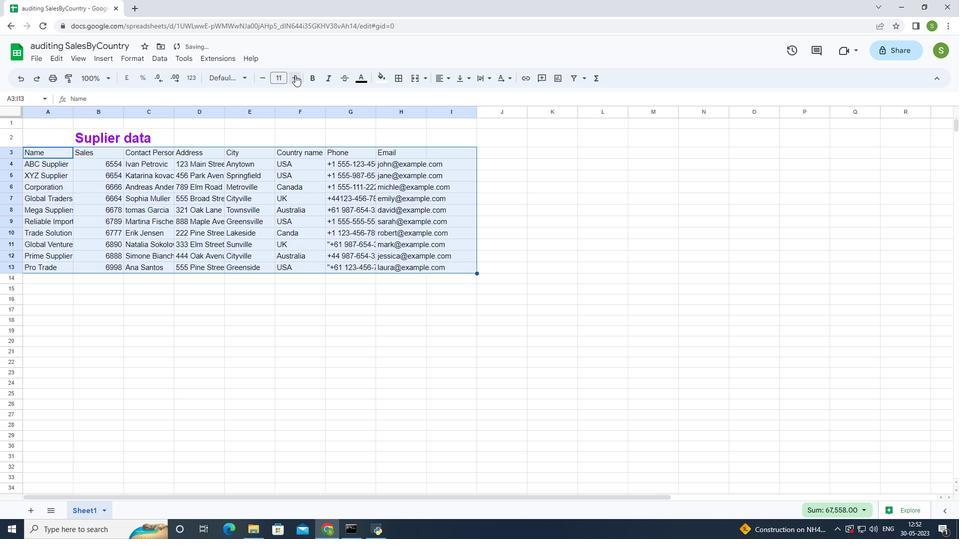 
Action: Mouse moved to (62, 130)
Screenshot: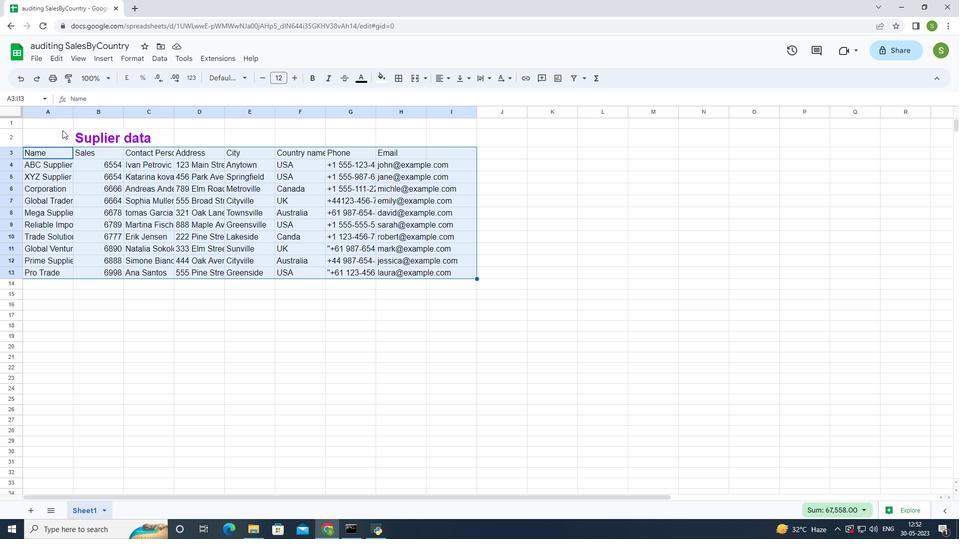 
Action: Mouse pressed left at (62, 130)
Screenshot: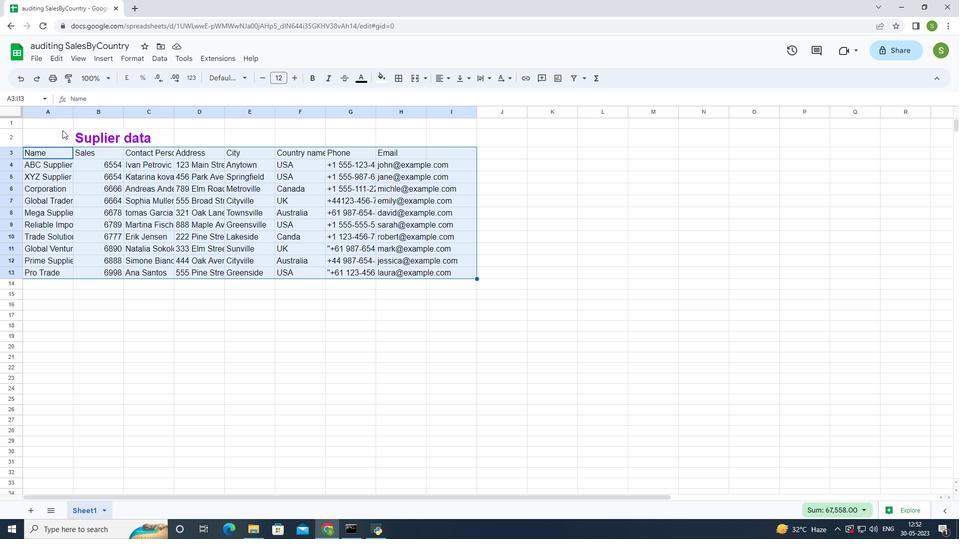 
Action: Mouse moved to (447, 81)
Screenshot: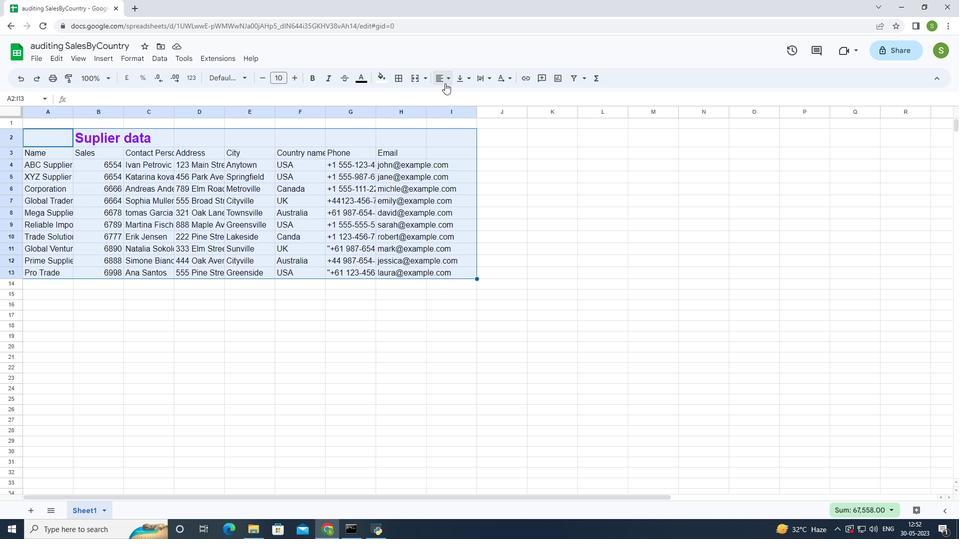 
Action: Mouse pressed left at (447, 81)
Screenshot: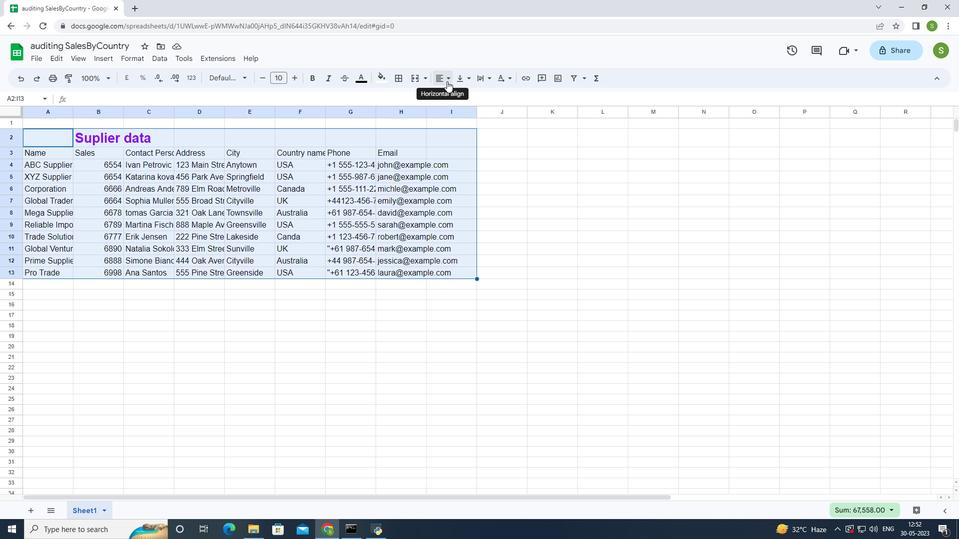 
Action: Mouse moved to (439, 101)
Screenshot: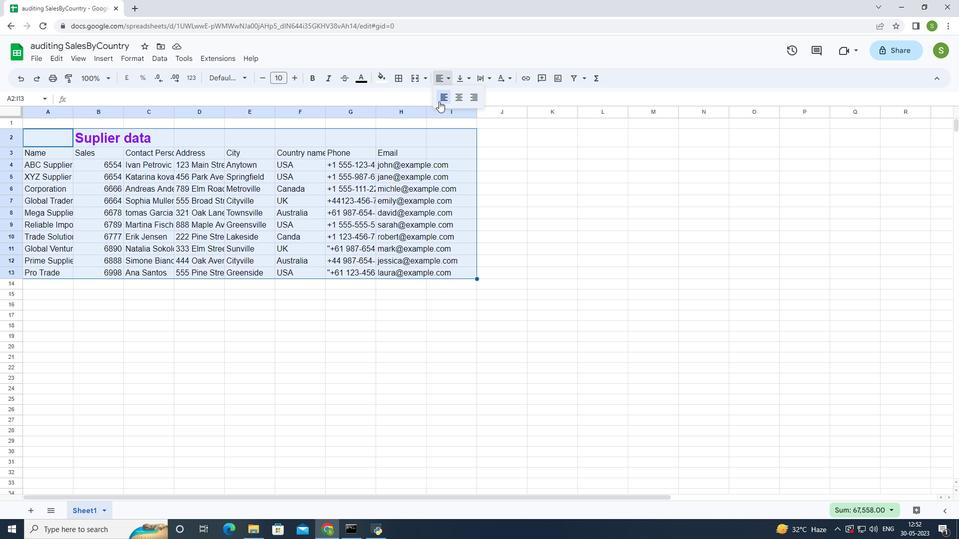
Action: Mouse pressed left at (439, 101)
Screenshot: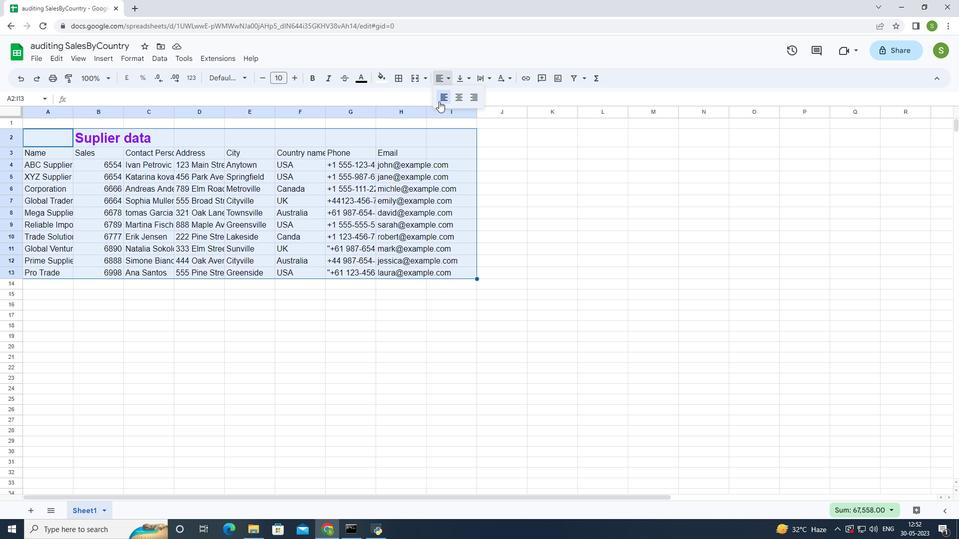 
Action: Mouse moved to (538, 247)
Screenshot: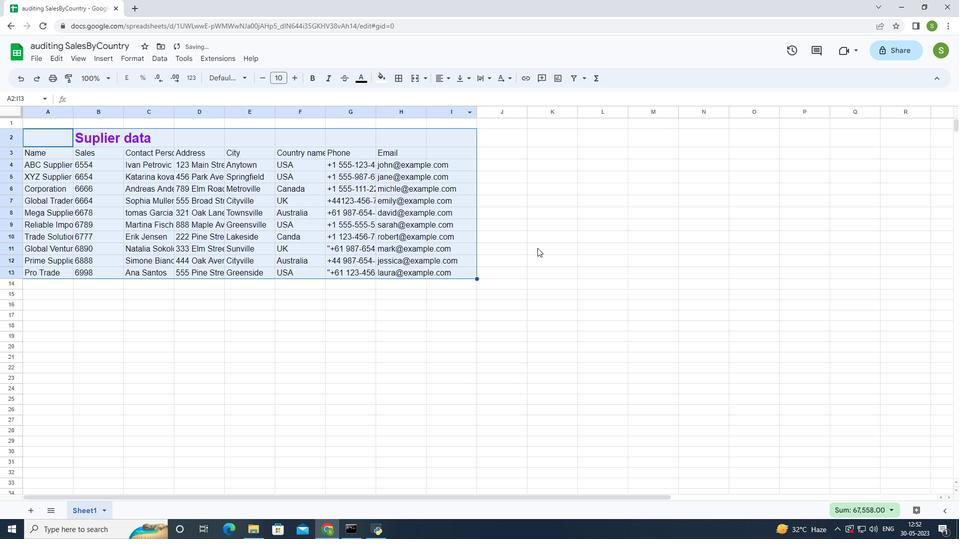 
Action: Mouse pressed left at (538, 247)
Screenshot: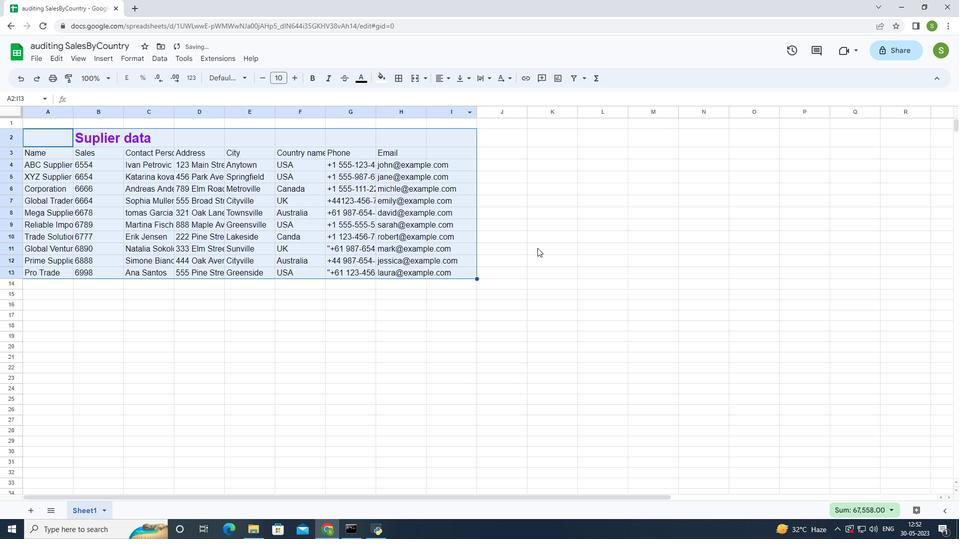 
Action: Mouse moved to (387, 263)
Screenshot: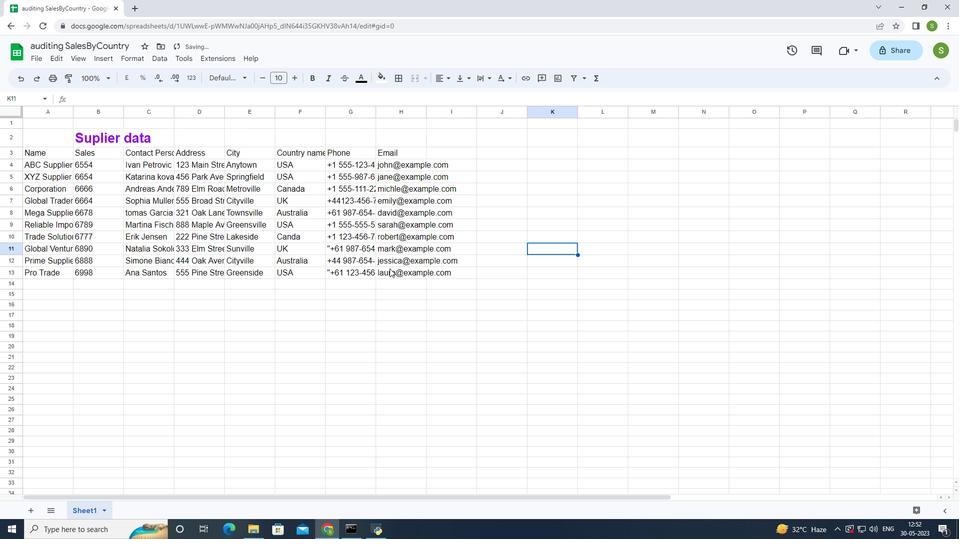 
Action: Key pressed ctrl+S
Screenshot: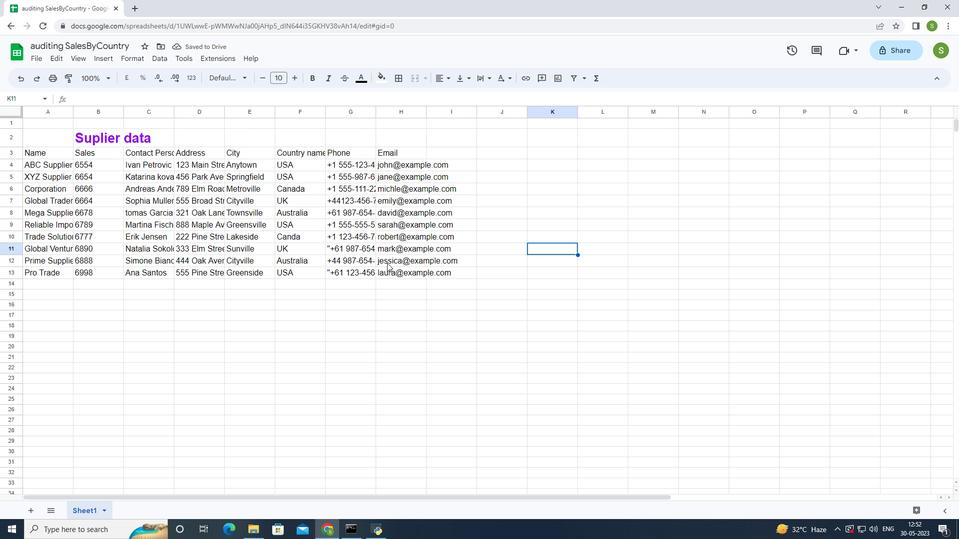 
Action: Mouse moved to (386, 261)
Screenshot: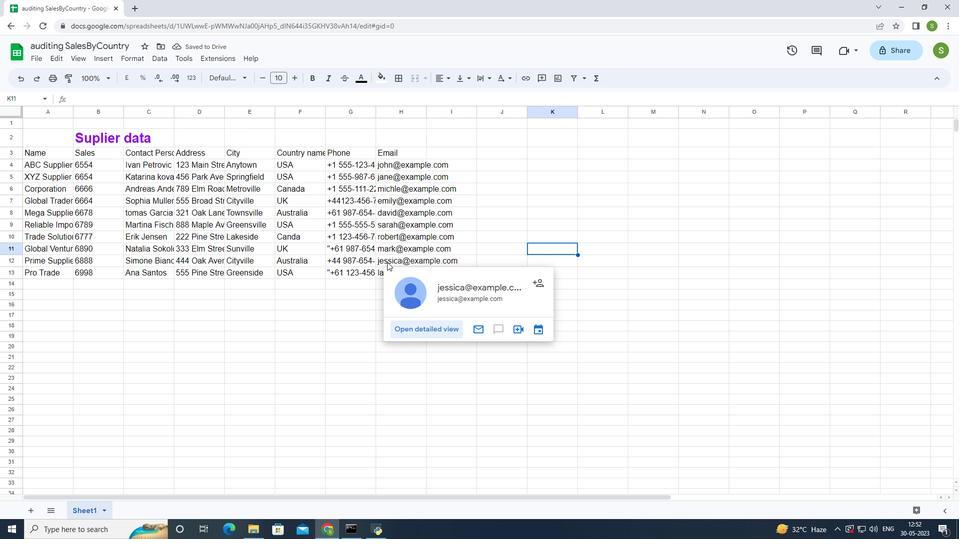 
